 Task: Search one way flight ticket for 2 adults, 2 children, 2 infants in seat in first from Knoxville: Mcghee Tyson Airport to Jackson: Jackson Hole Airport on 5-2-2023. Choice of flights is Alaska. Number of bags: 2 carry on bags. Price is upto 81000. Outbound departure time preference is 0:00.
Action: Mouse moved to (291, 112)
Screenshot: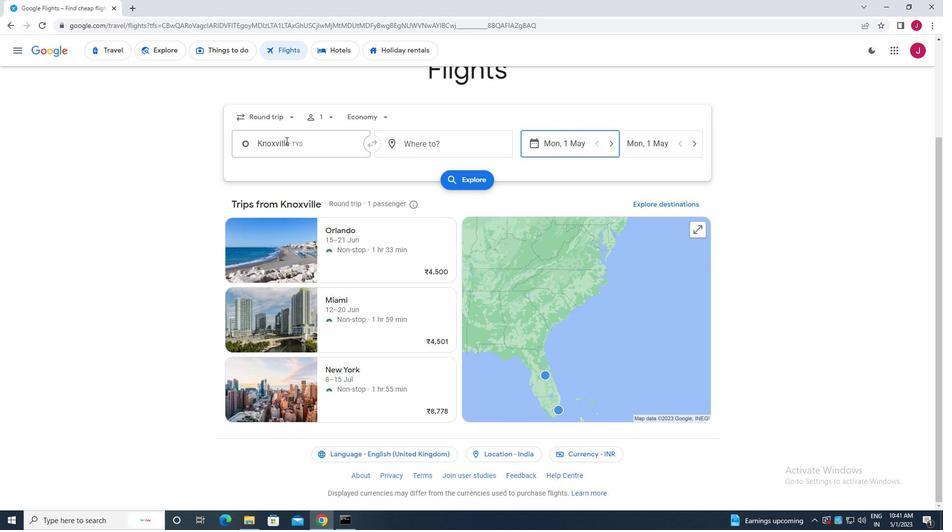 
Action: Mouse pressed left at (291, 112)
Screenshot: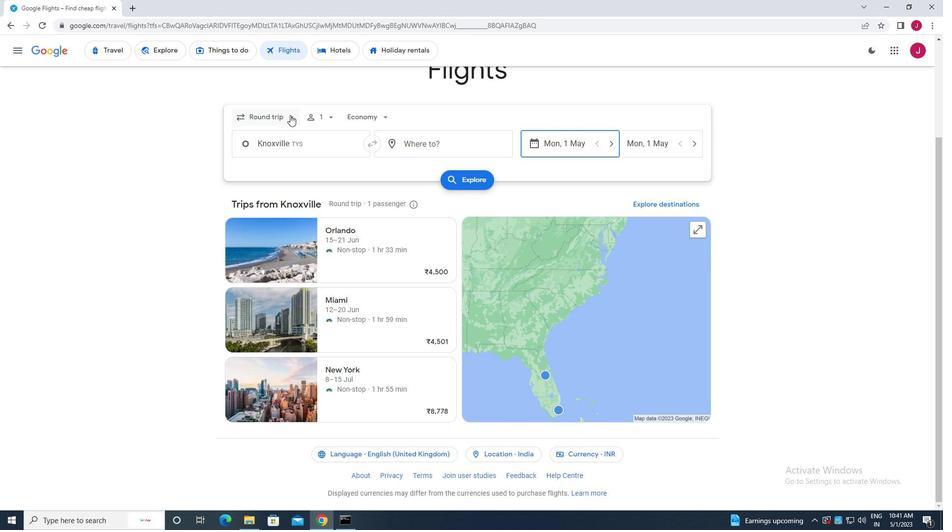
Action: Mouse moved to (293, 162)
Screenshot: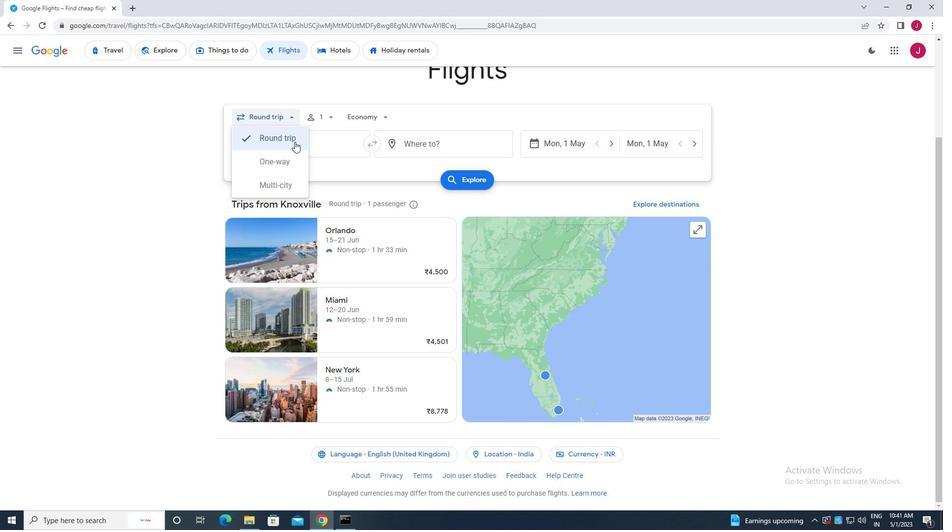 
Action: Mouse pressed left at (293, 162)
Screenshot: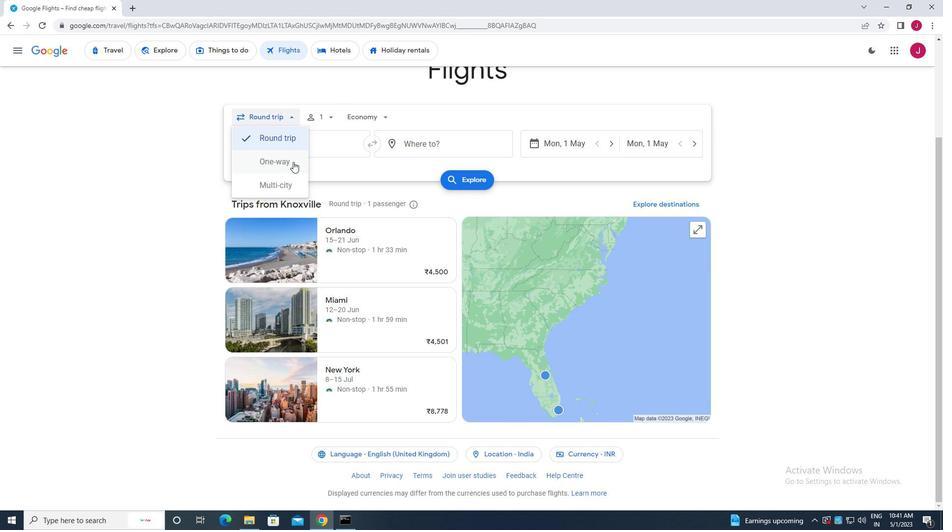 
Action: Mouse moved to (324, 117)
Screenshot: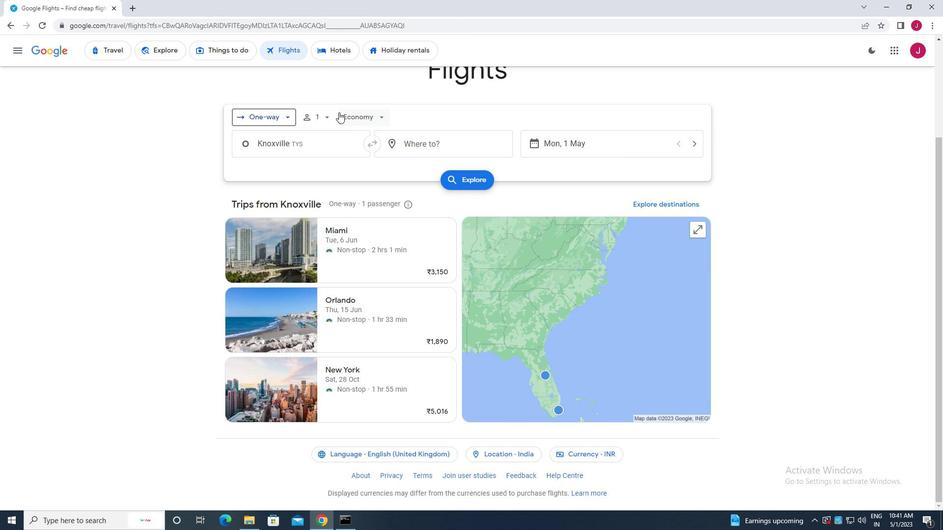 
Action: Mouse pressed left at (324, 117)
Screenshot: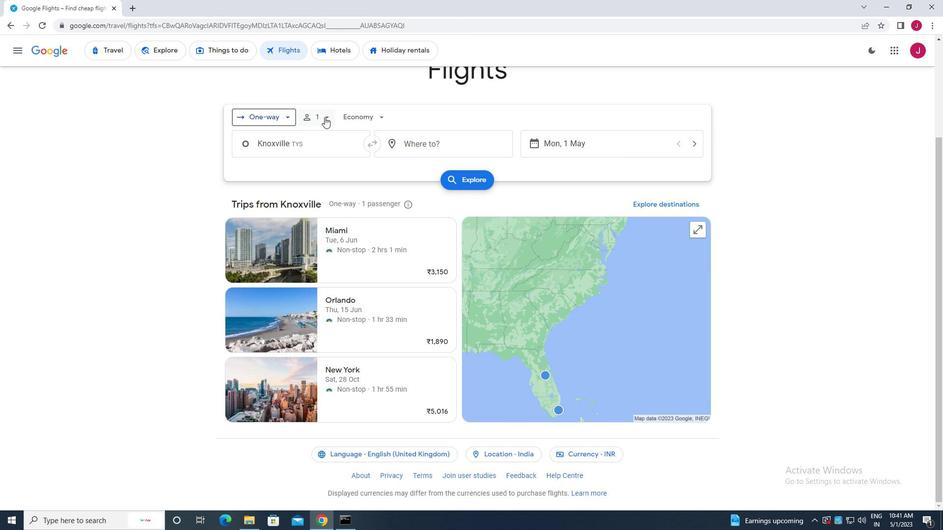 
Action: Mouse moved to (402, 144)
Screenshot: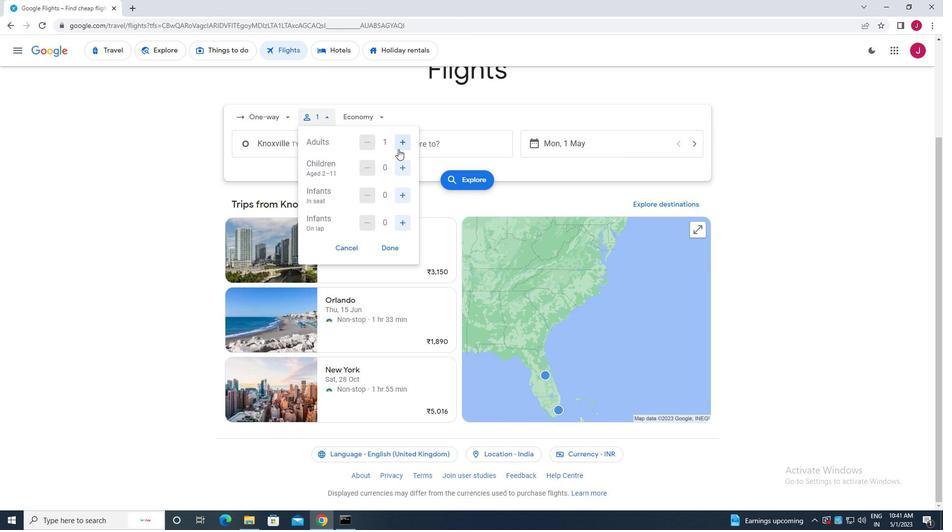 
Action: Mouse pressed left at (402, 144)
Screenshot: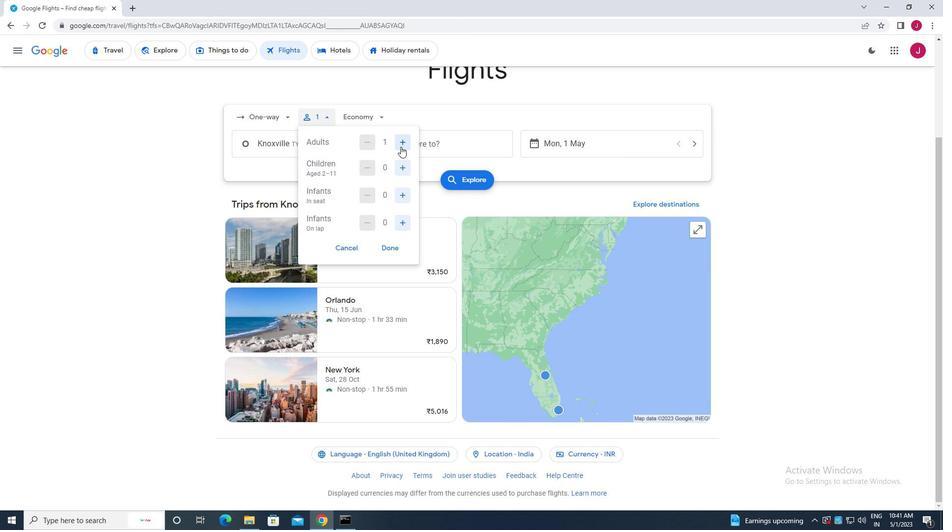 
Action: Mouse moved to (405, 170)
Screenshot: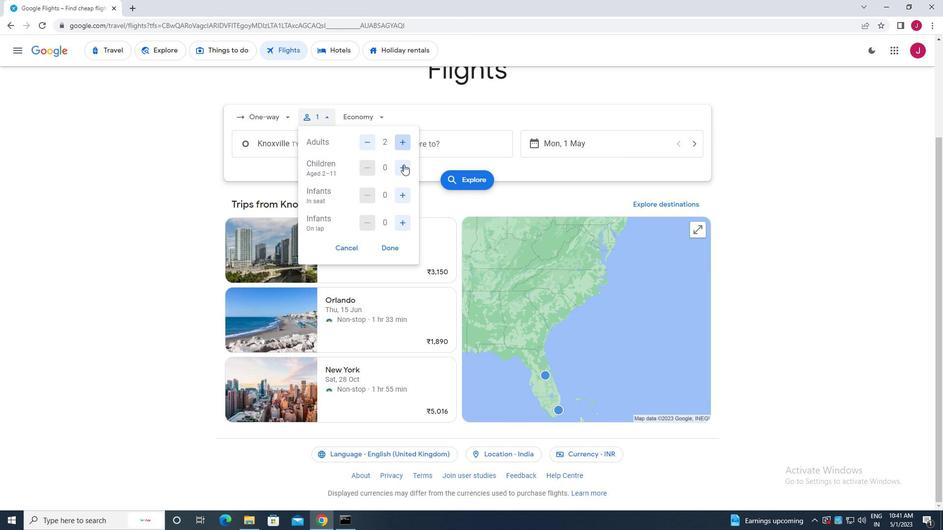 
Action: Mouse pressed left at (405, 170)
Screenshot: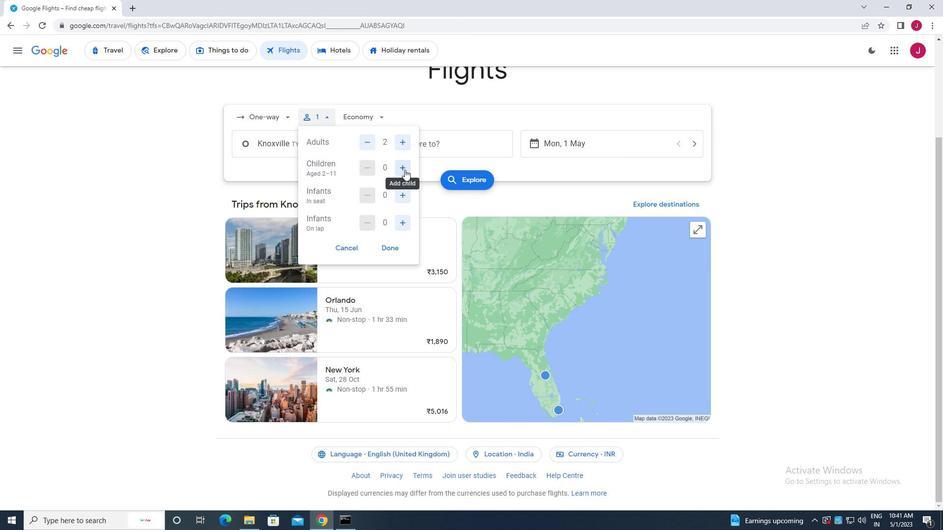 
Action: Mouse pressed left at (405, 170)
Screenshot: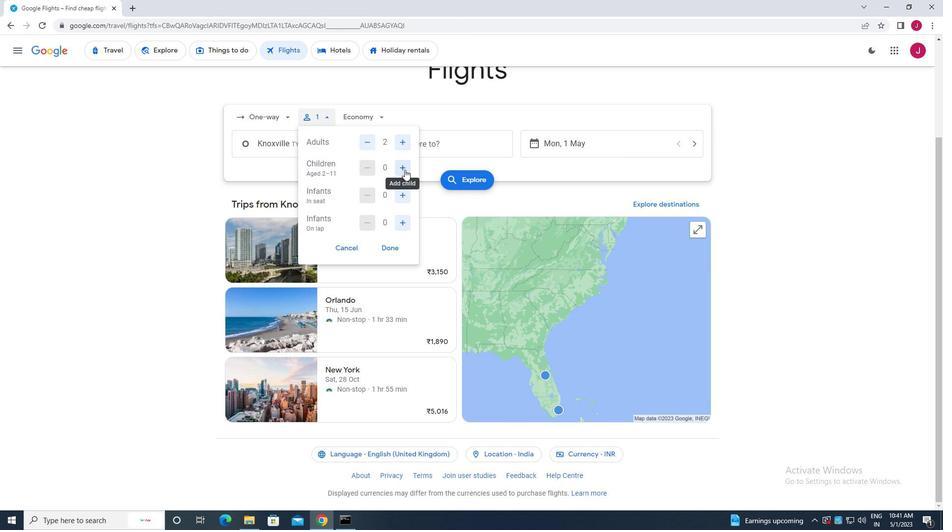 
Action: Mouse moved to (408, 197)
Screenshot: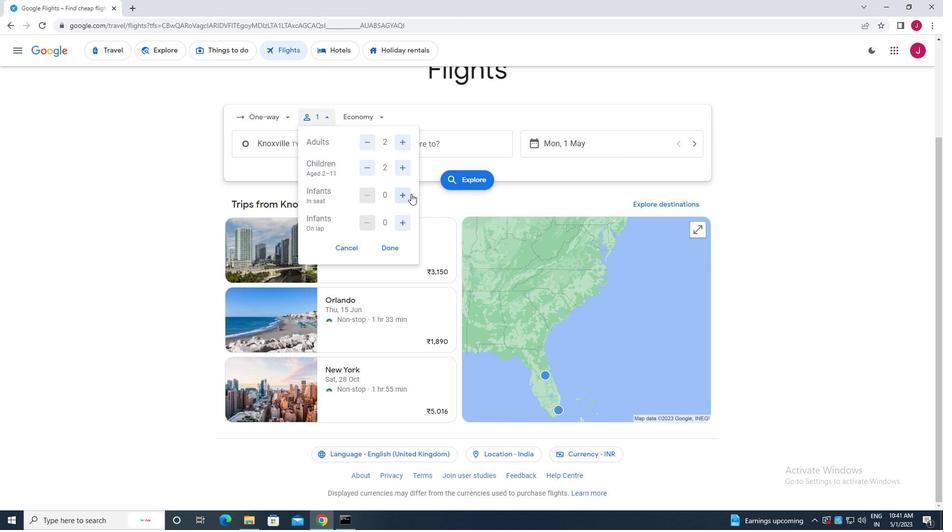 
Action: Mouse pressed left at (408, 197)
Screenshot: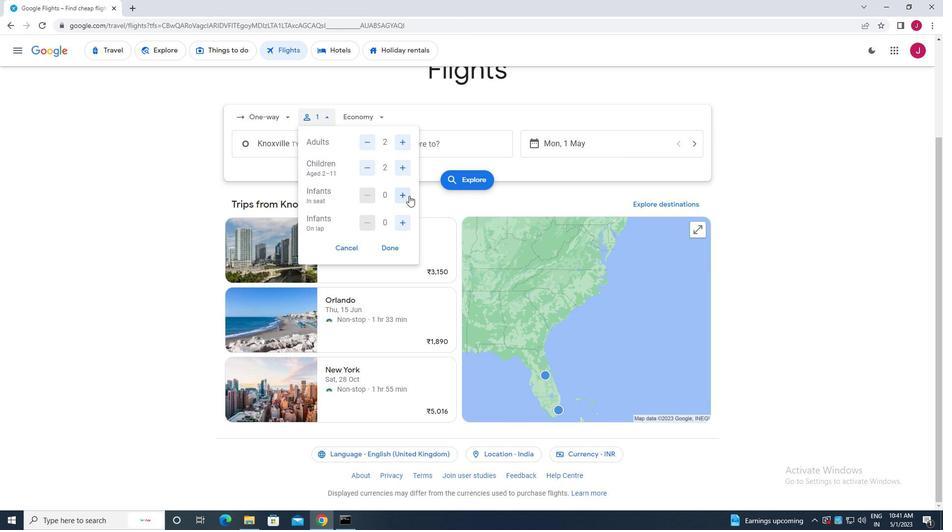 
Action: Mouse pressed left at (408, 197)
Screenshot: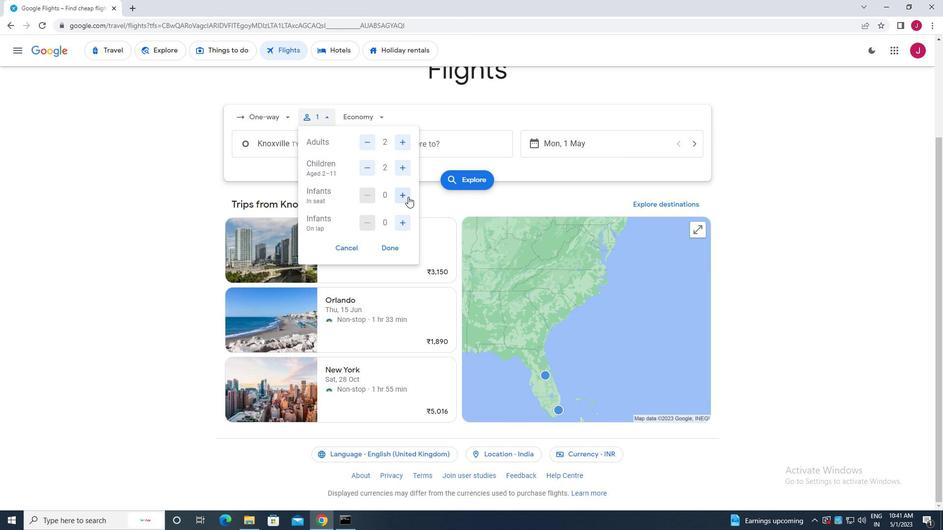 
Action: Mouse moved to (394, 247)
Screenshot: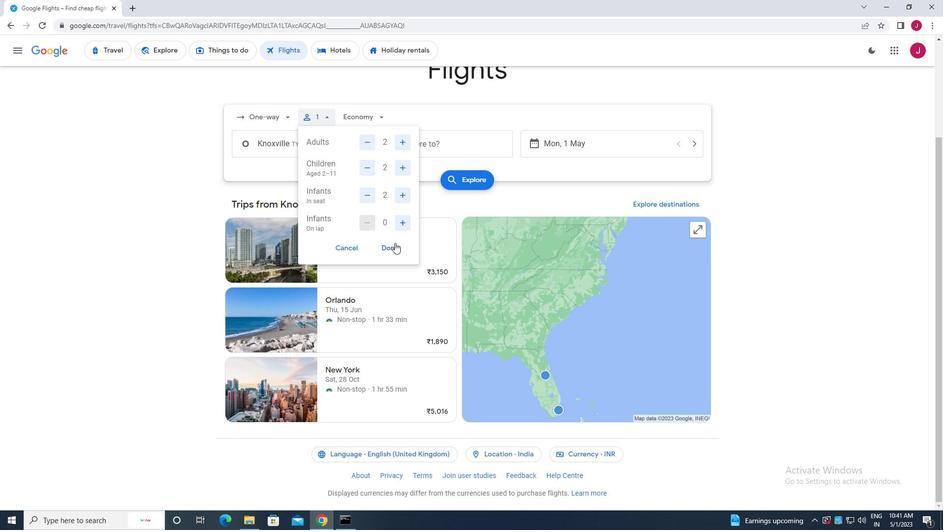 
Action: Mouse pressed left at (394, 247)
Screenshot: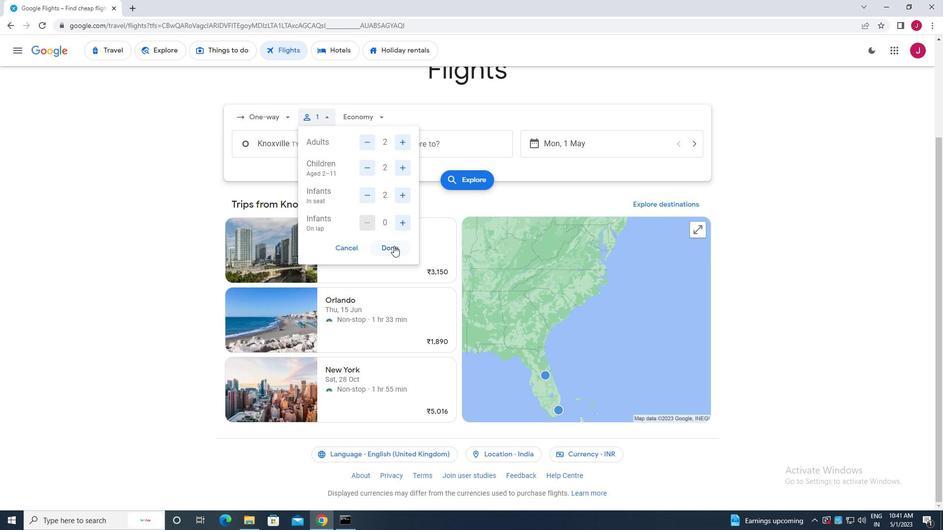 
Action: Mouse moved to (375, 117)
Screenshot: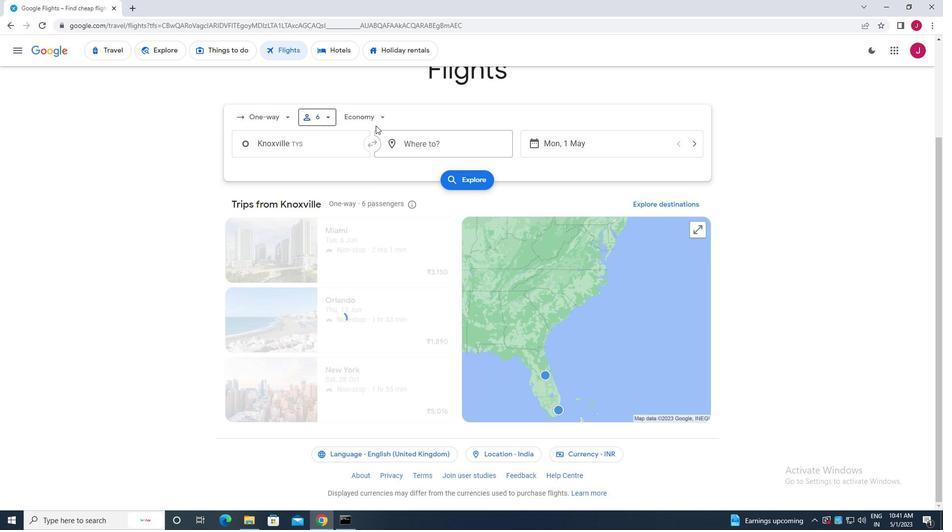 
Action: Mouse pressed left at (375, 117)
Screenshot: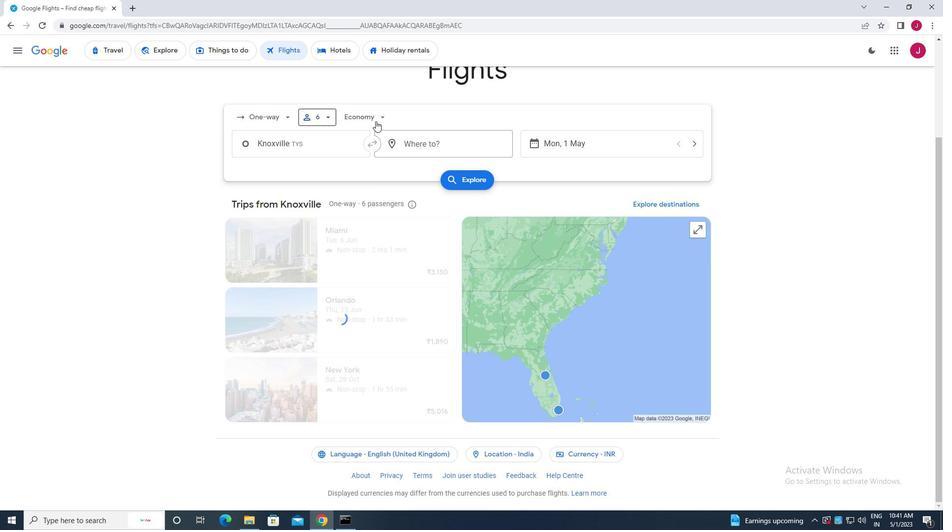 
Action: Mouse moved to (368, 207)
Screenshot: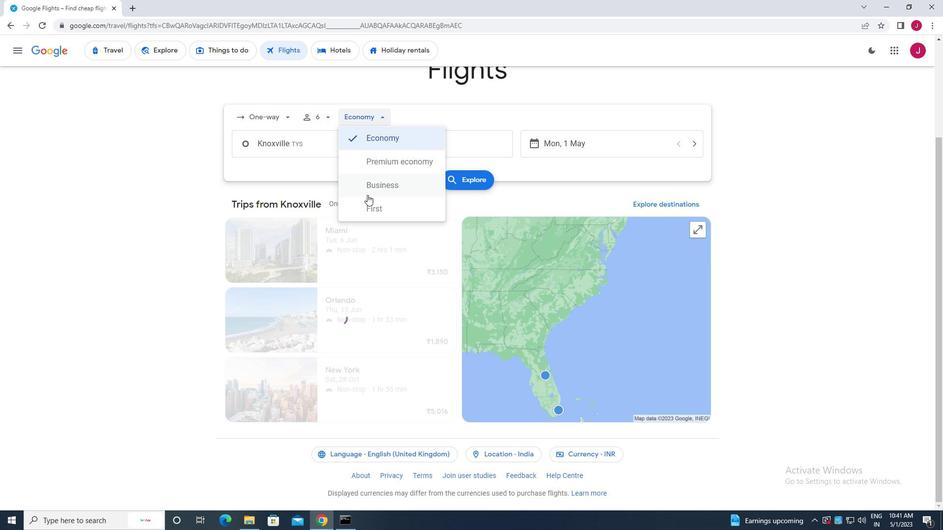 
Action: Mouse pressed left at (368, 207)
Screenshot: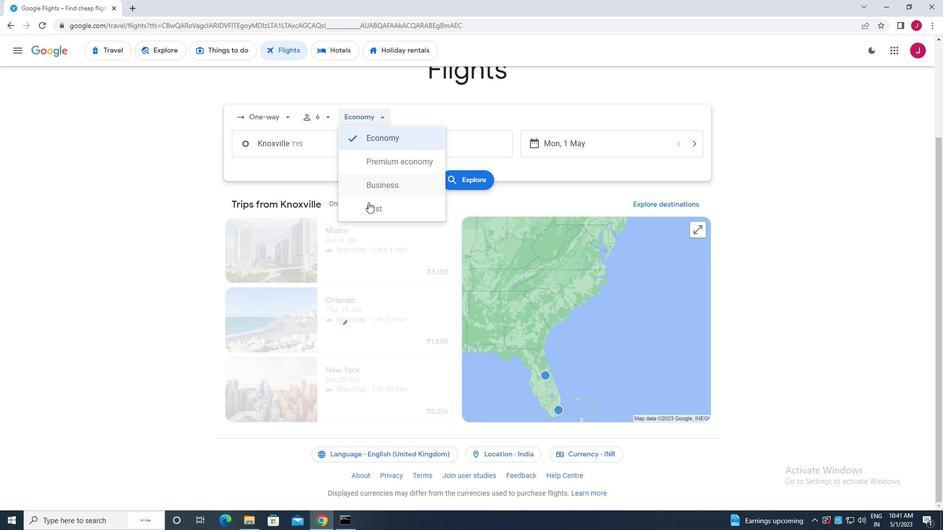 
Action: Mouse moved to (325, 141)
Screenshot: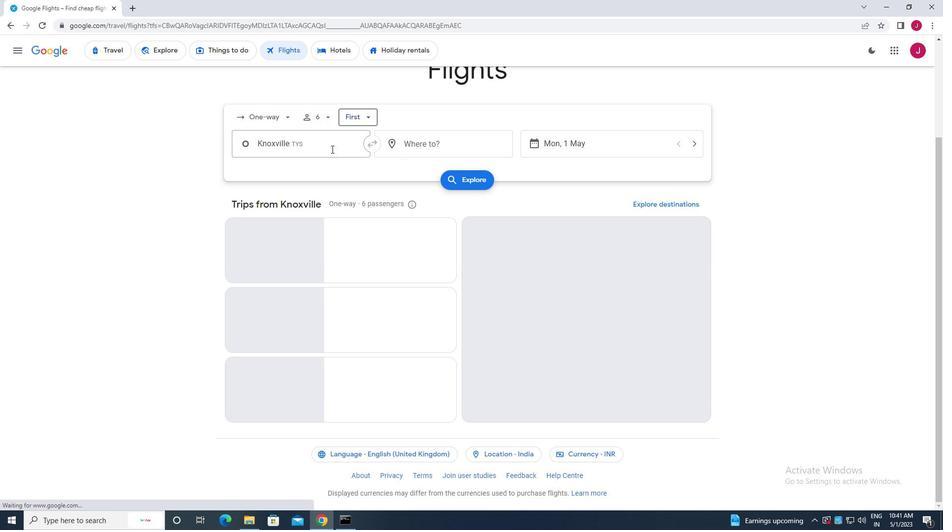 
Action: Mouse pressed left at (325, 141)
Screenshot: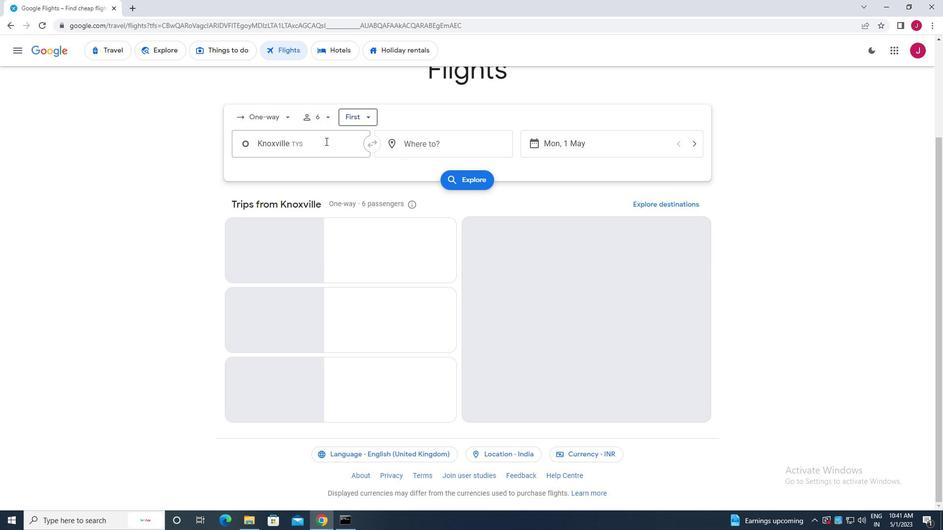 
Action: Key pressed knoxville
Screenshot: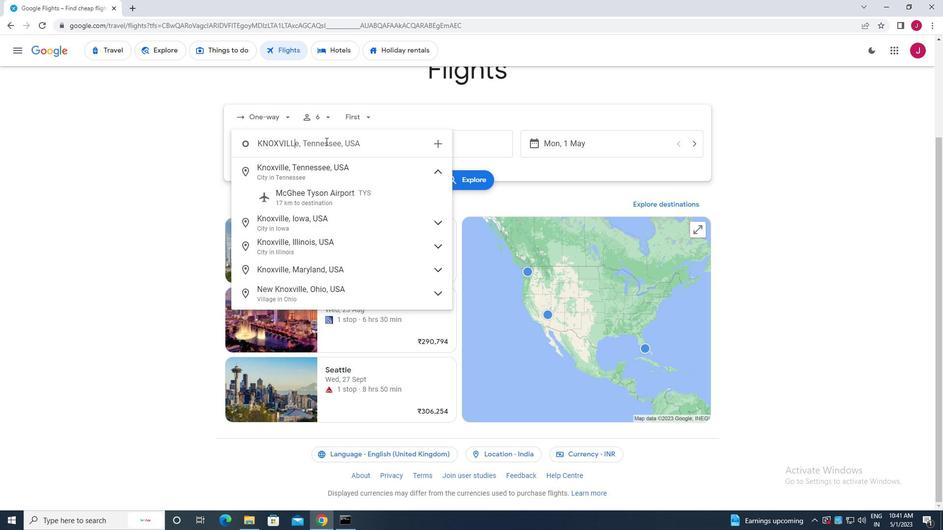 
Action: Mouse moved to (322, 190)
Screenshot: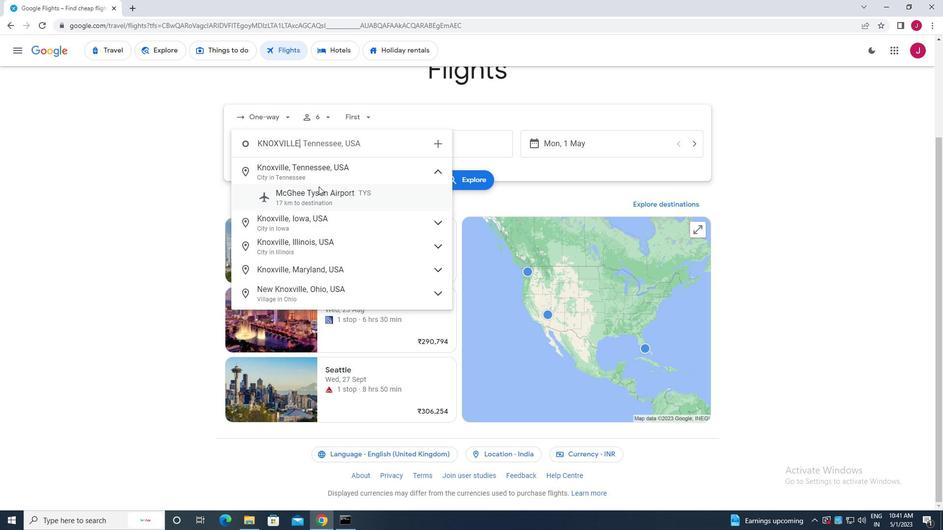 
Action: Mouse pressed left at (322, 190)
Screenshot: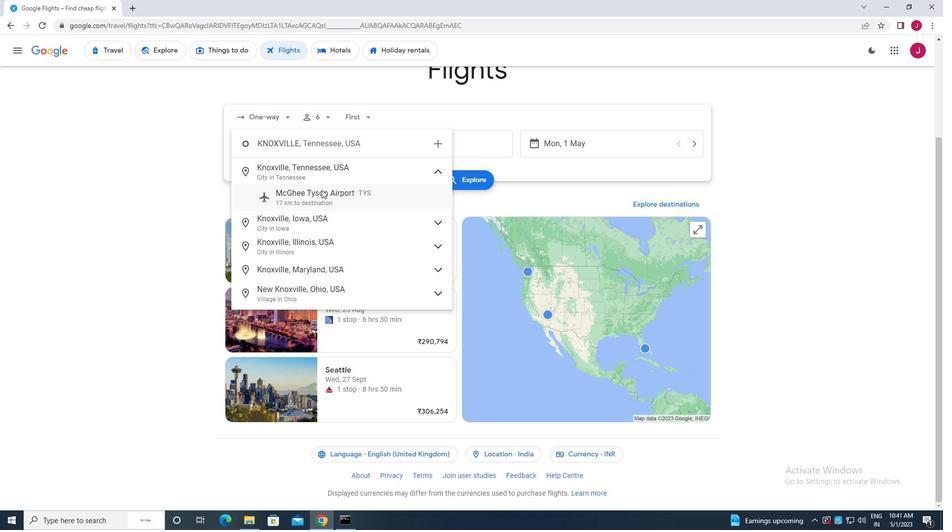 
Action: Mouse moved to (461, 140)
Screenshot: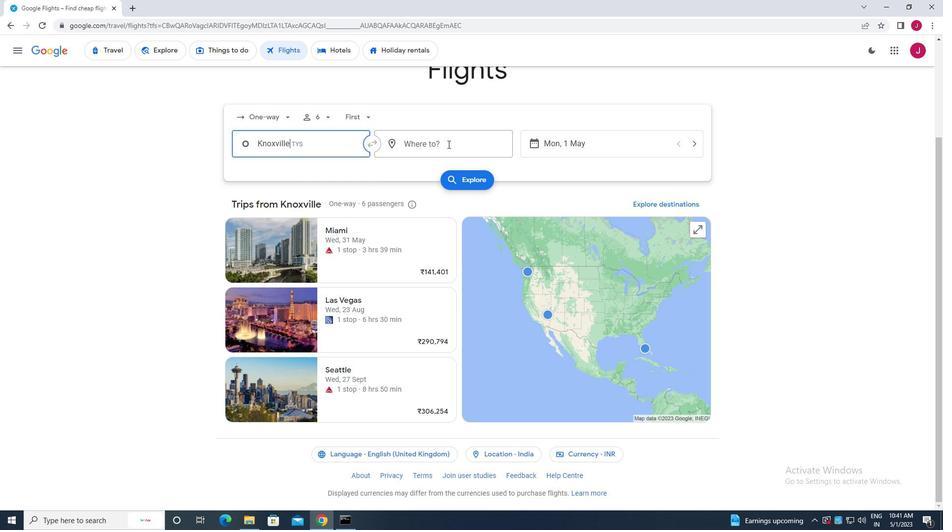 
Action: Mouse pressed left at (461, 140)
Screenshot: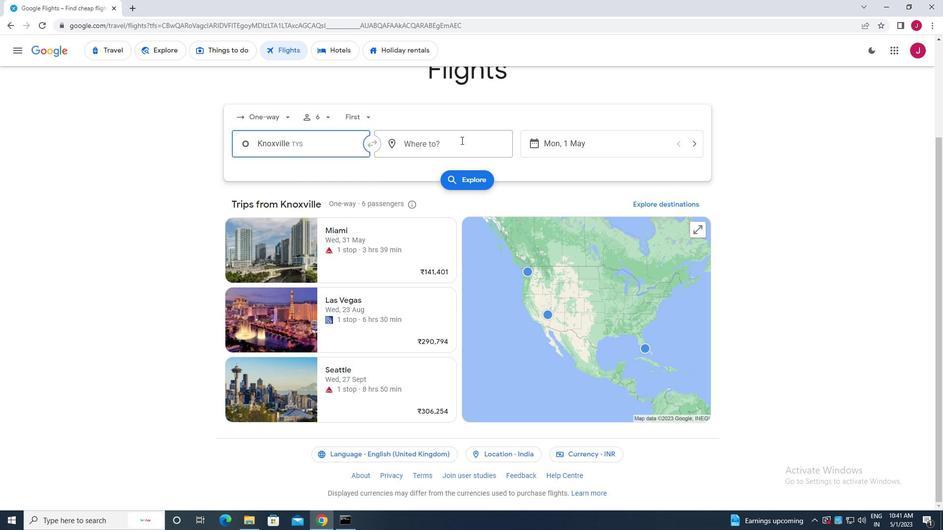 
Action: Mouse moved to (461, 140)
Screenshot: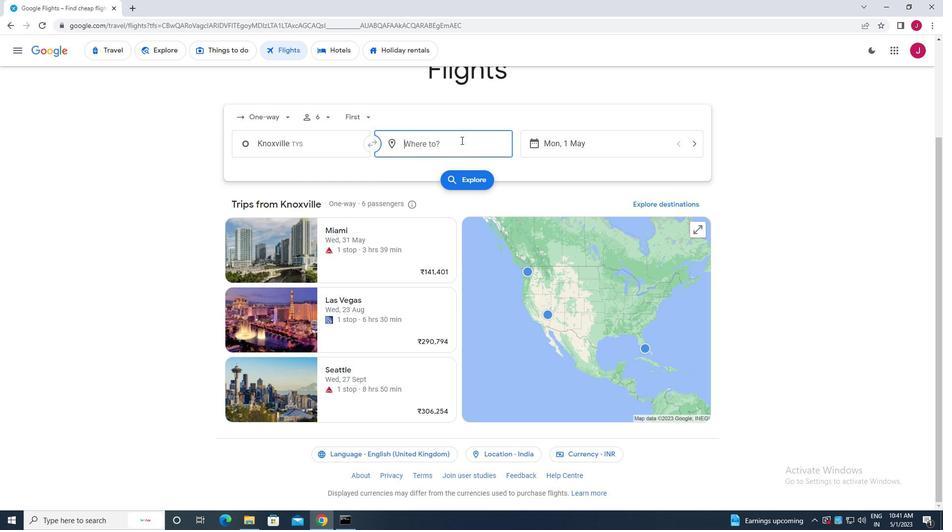 
Action: Key pressed jackson<Key.space>h
Screenshot: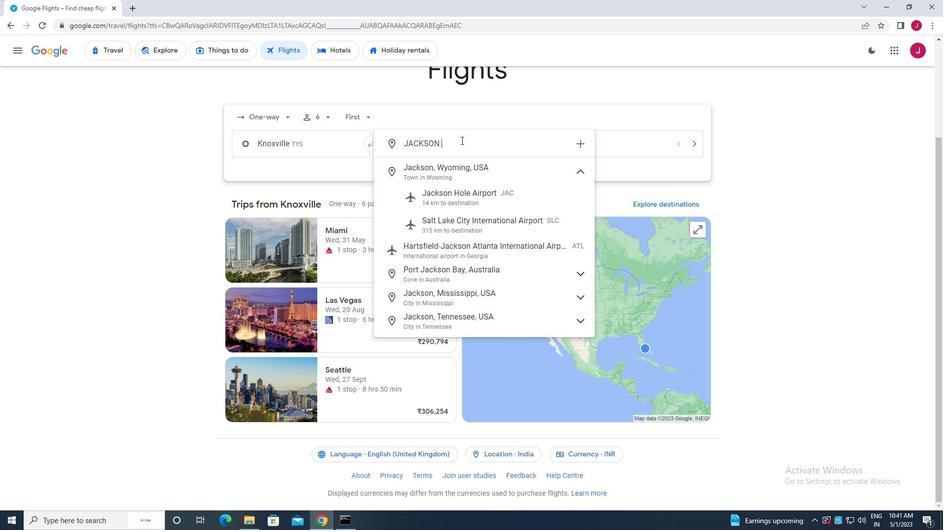 
Action: Mouse moved to (463, 203)
Screenshot: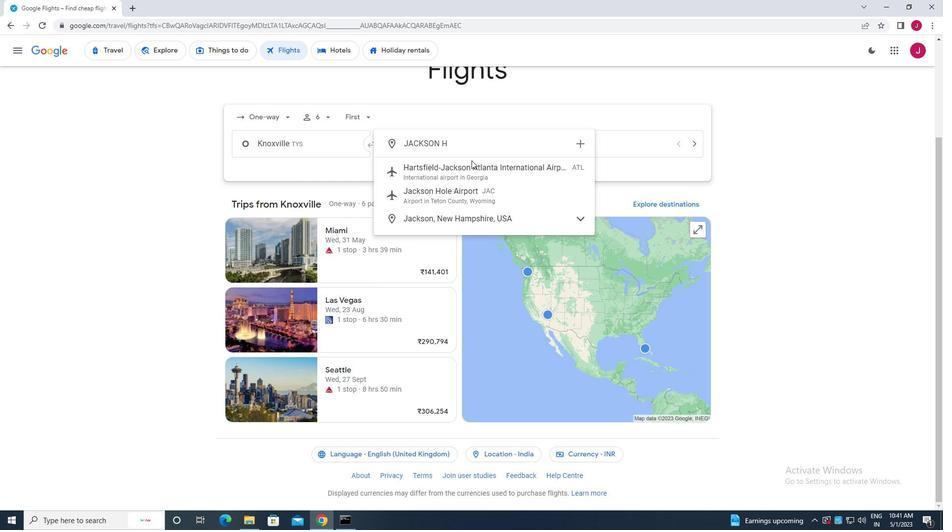 
Action: Mouse pressed left at (463, 203)
Screenshot: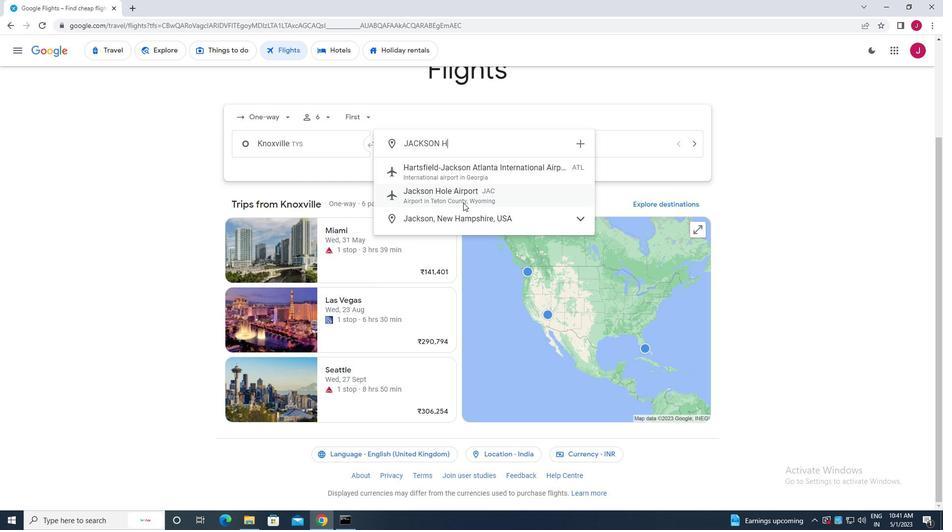 
Action: Mouse moved to (589, 147)
Screenshot: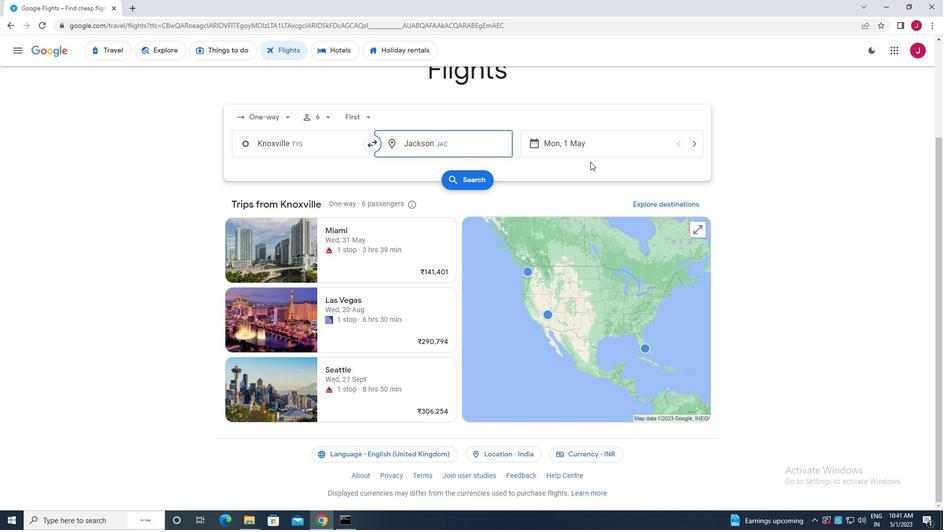 
Action: Mouse pressed left at (589, 147)
Screenshot: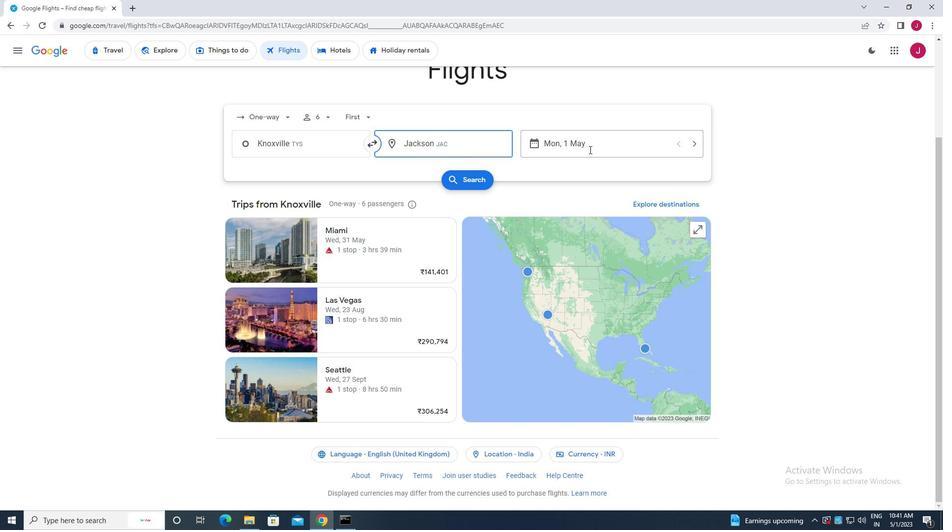 
Action: Mouse moved to (406, 221)
Screenshot: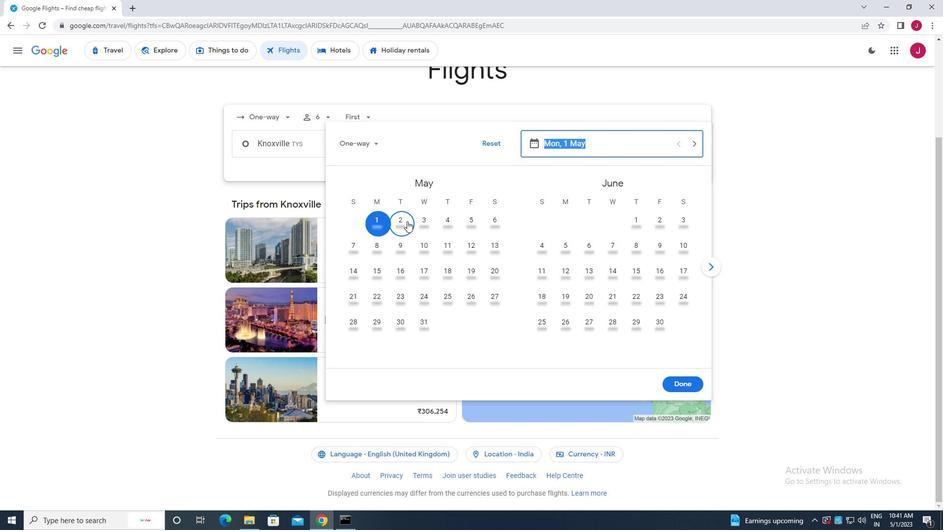 
Action: Mouse pressed left at (406, 221)
Screenshot: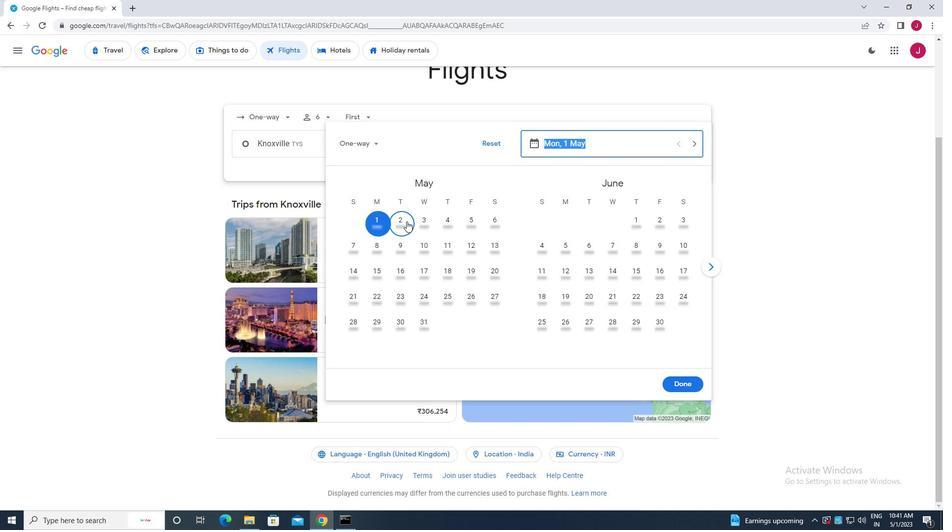 
Action: Mouse moved to (690, 383)
Screenshot: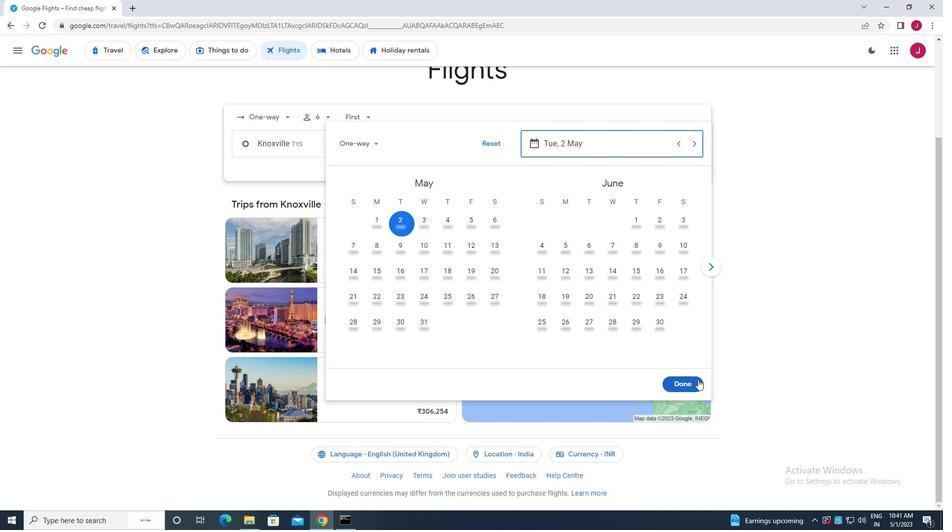 
Action: Mouse pressed left at (690, 383)
Screenshot: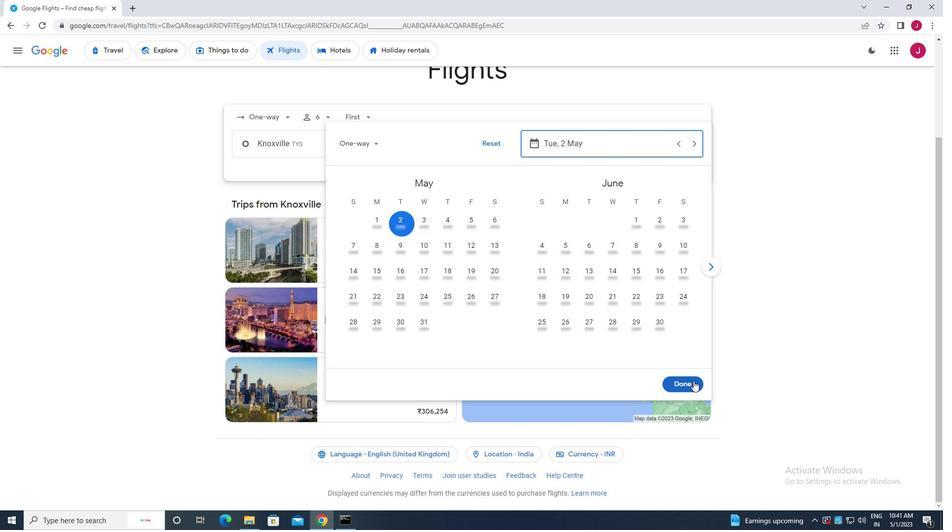 
Action: Mouse moved to (469, 179)
Screenshot: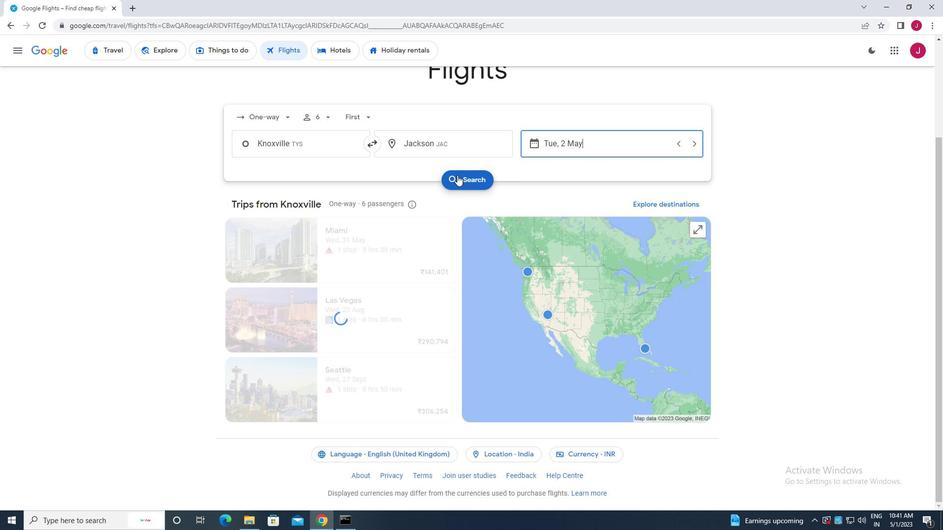 
Action: Mouse pressed left at (469, 179)
Screenshot: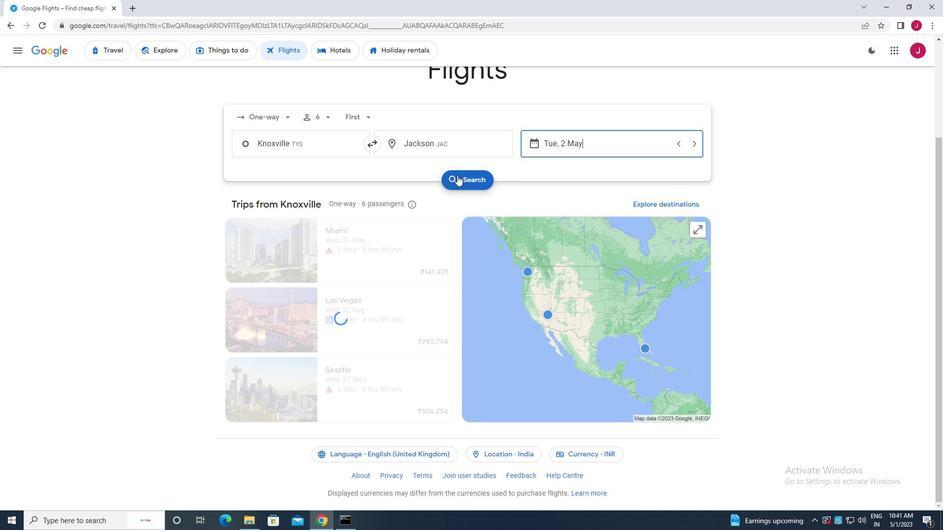 
Action: Mouse moved to (247, 140)
Screenshot: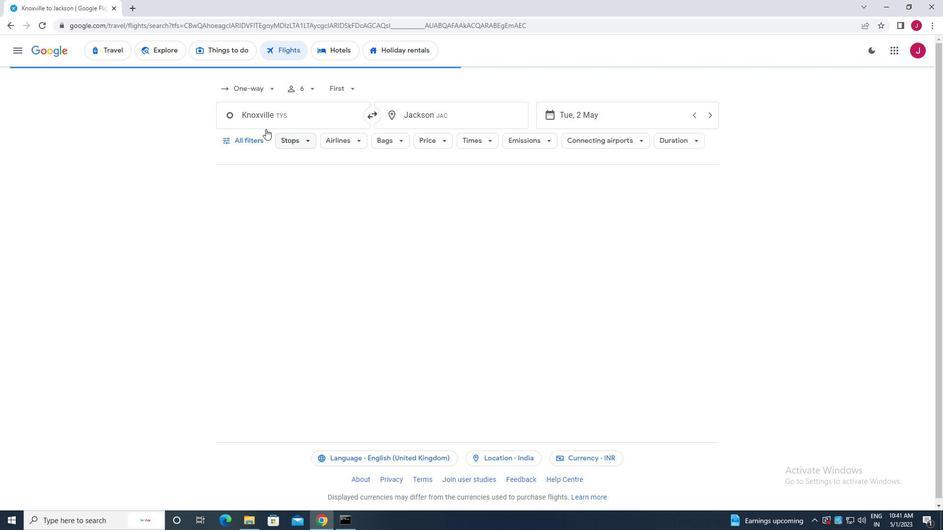 
Action: Mouse pressed left at (247, 140)
Screenshot: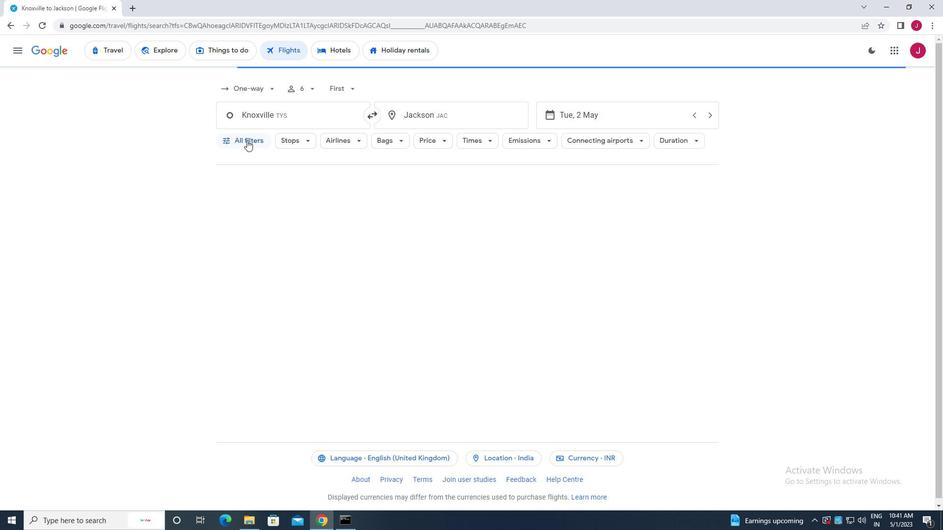 
Action: Mouse moved to (294, 186)
Screenshot: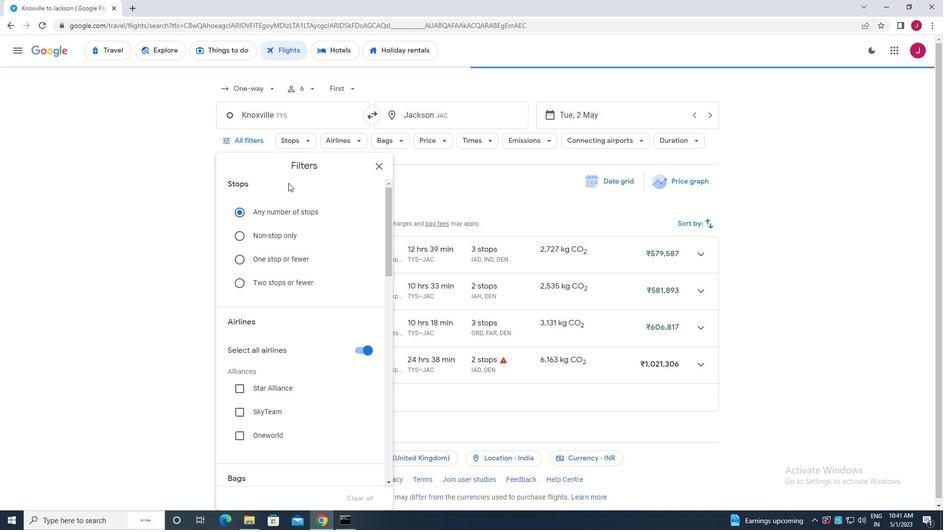 
Action: Mouse scrolled (294, 186) with delta (0, 0)
Screenshot: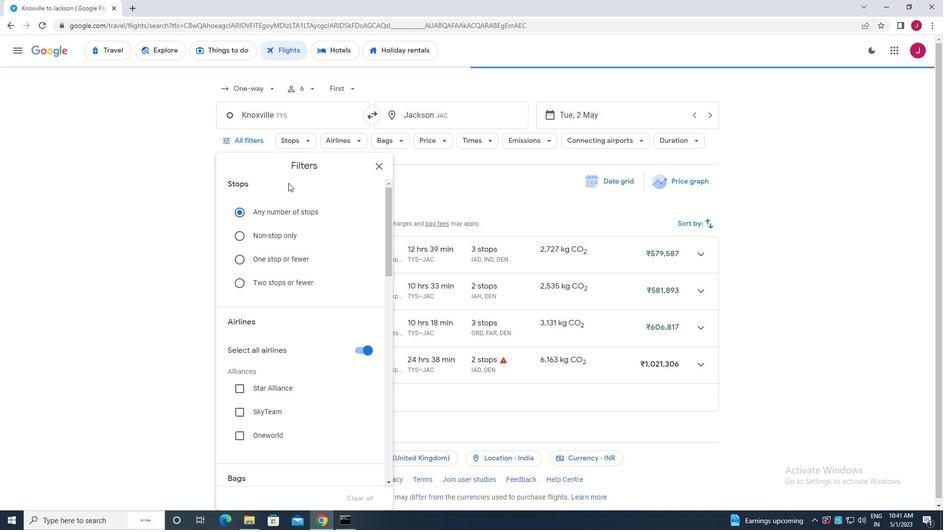 
Action: Mouse moved to (294, 187)
Screenshot: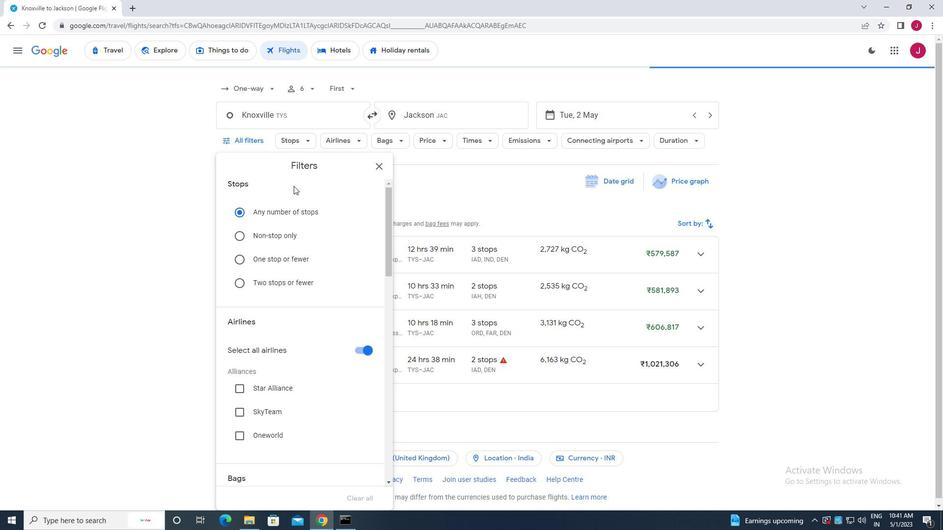 
Action: Mouse scrolled (294, 186) with delta (0, 0)
Screenshot: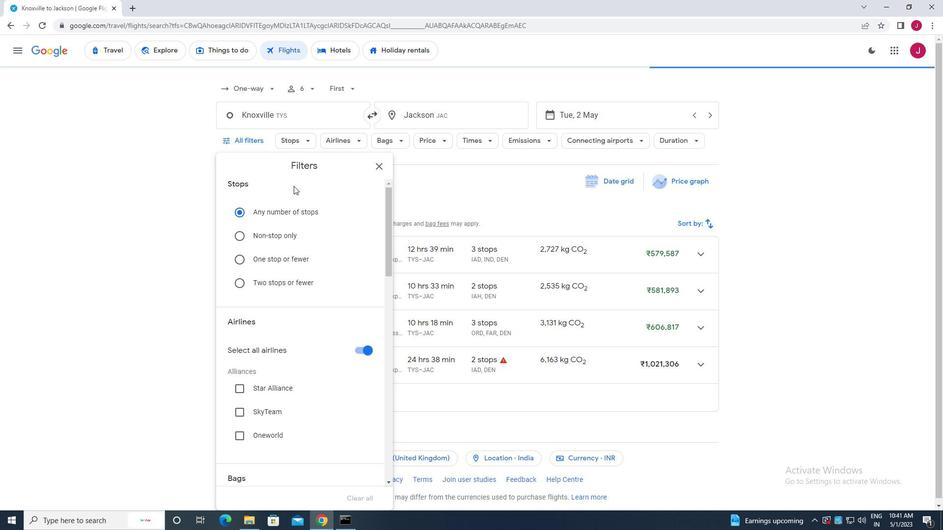 
Action: Mouse moved to (296, 188)
Screenshot: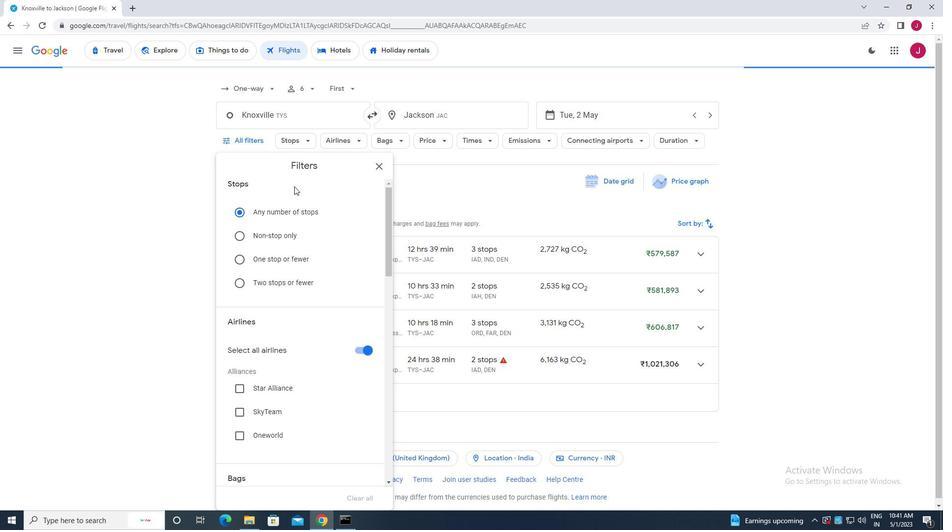 
Action: Mouse scrolled (296, 187) with delta (0, 0)
Screenshot: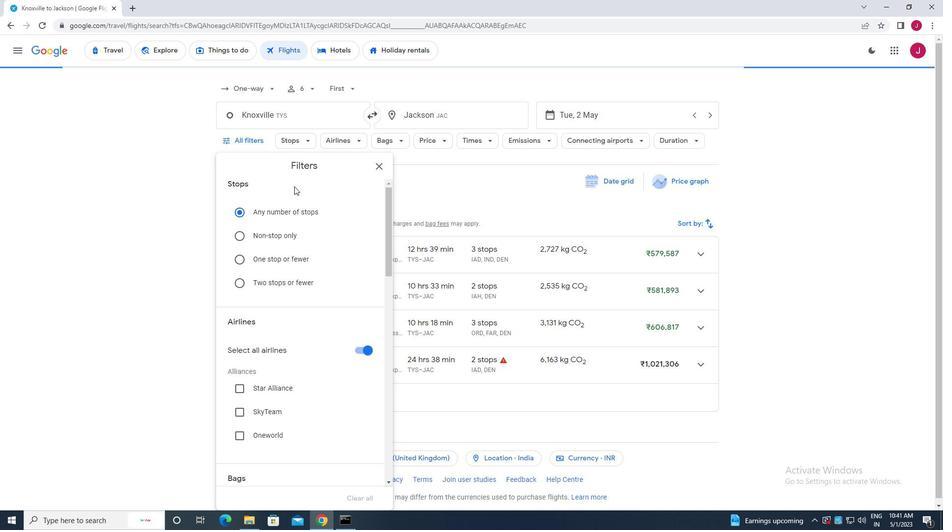 
Action: Mouse moved to (356, 203)
Screenshot: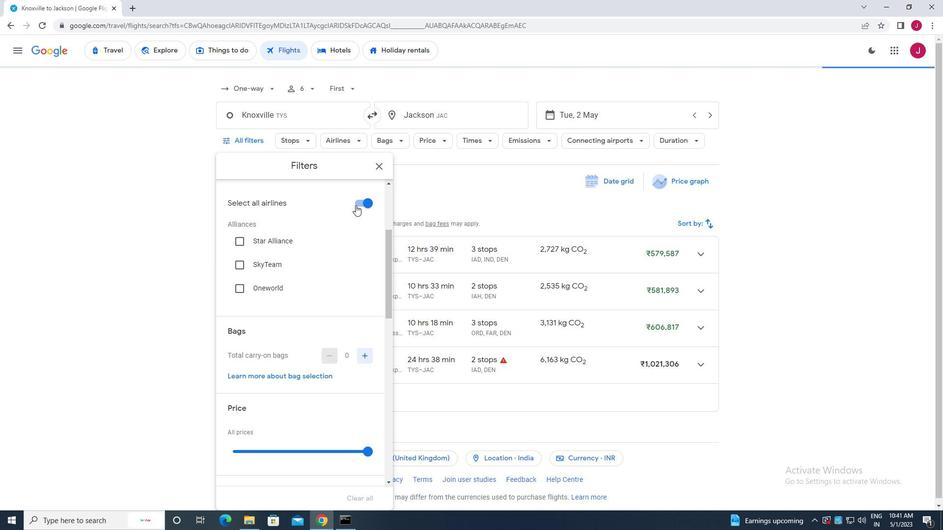 
Action: Mouse pressed left at (356, 203)
Screenshot: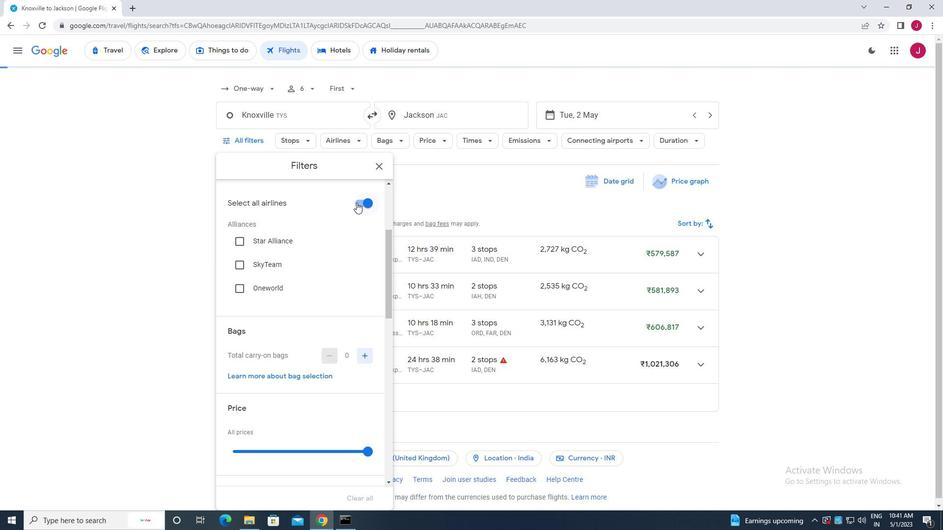 
Action: Mouse moved to (284, 253)
Screenshot: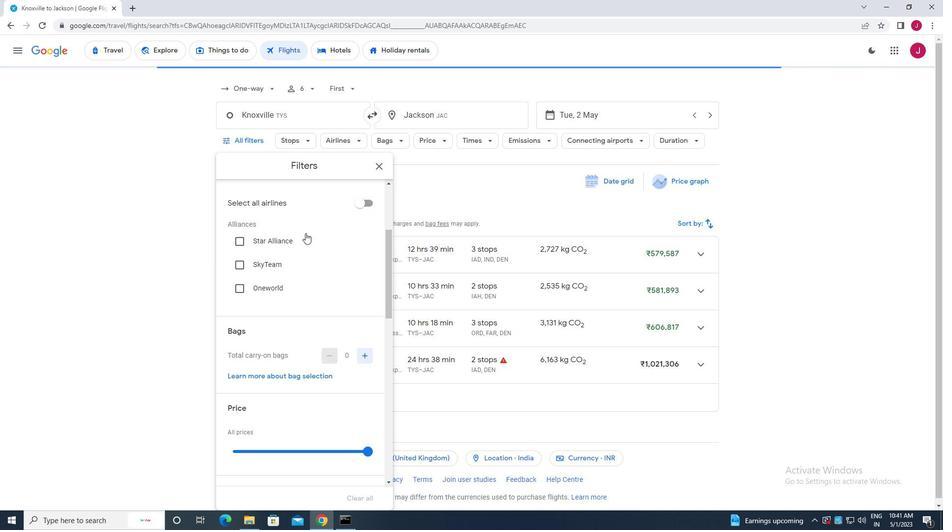 
Action: Mouse scrolled (284, 253) with delta (0, 0)
Screenshot: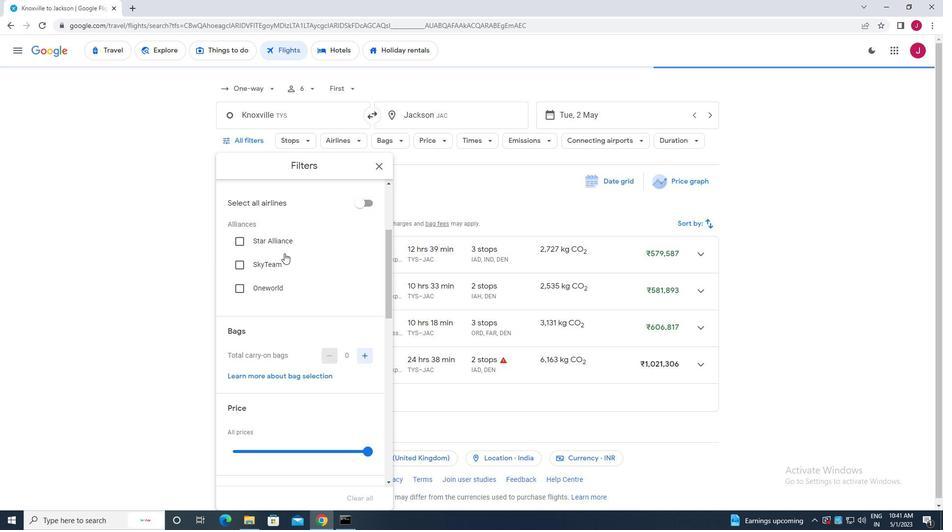 
Action: Mouse scrolled (284, 253) with delta (0, 0)
Screenshot: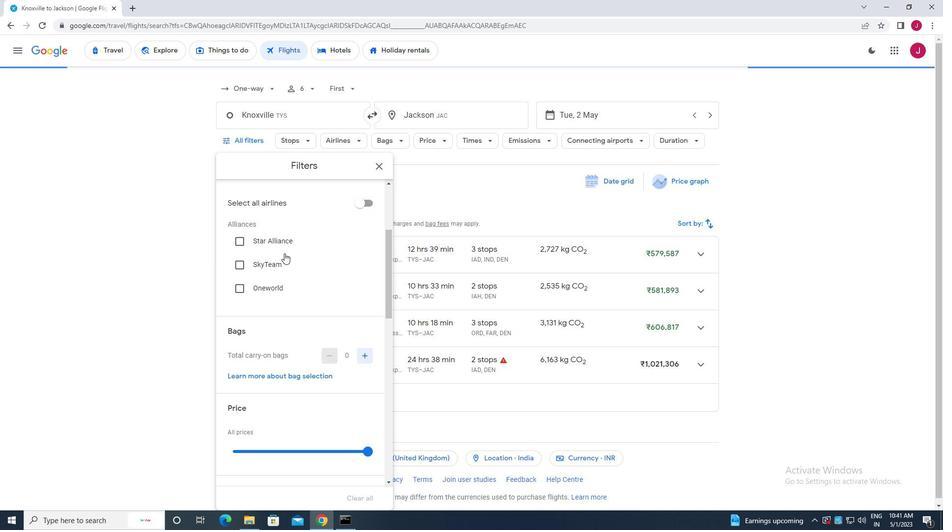
Action: Mouse scrolled (284, 253) with delta (0, 0)
Screenshot: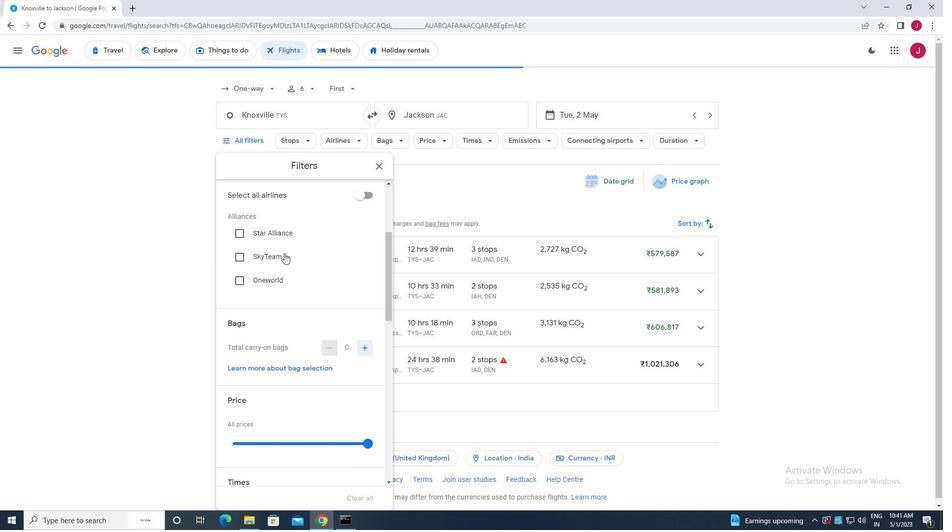 
Action: Mouse scrolled (284, 254) with delta (0, 0)
Screenshot: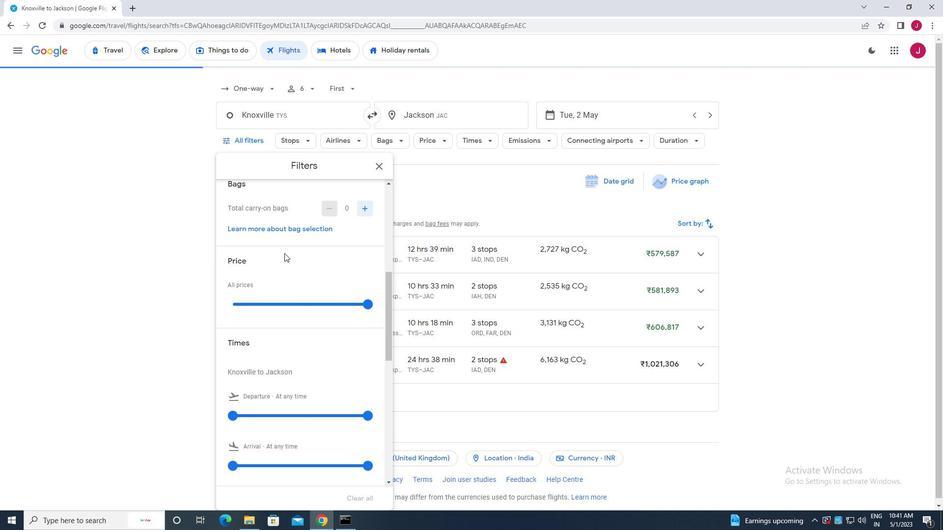 
Action: Mouse moved to (362, 259)
Screenshot: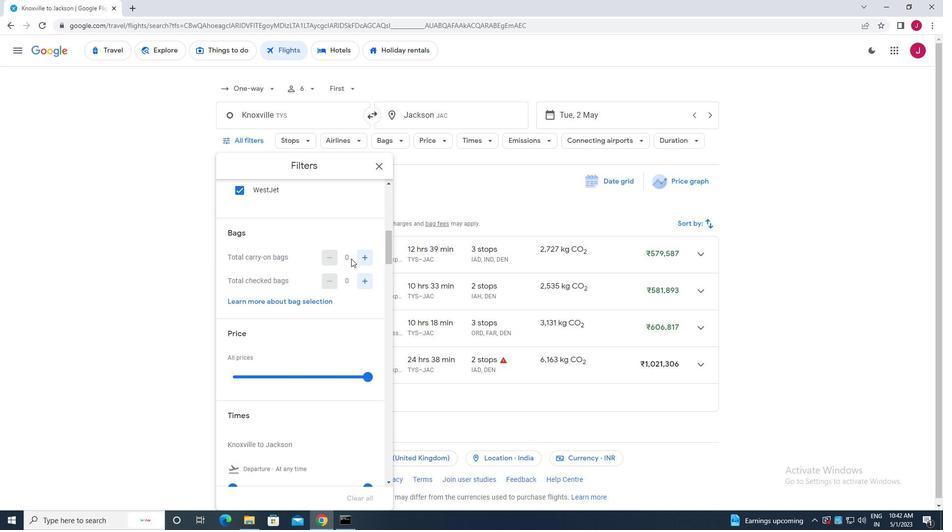 
Action: Mouse pressed left at (362, 259)
Screenshot: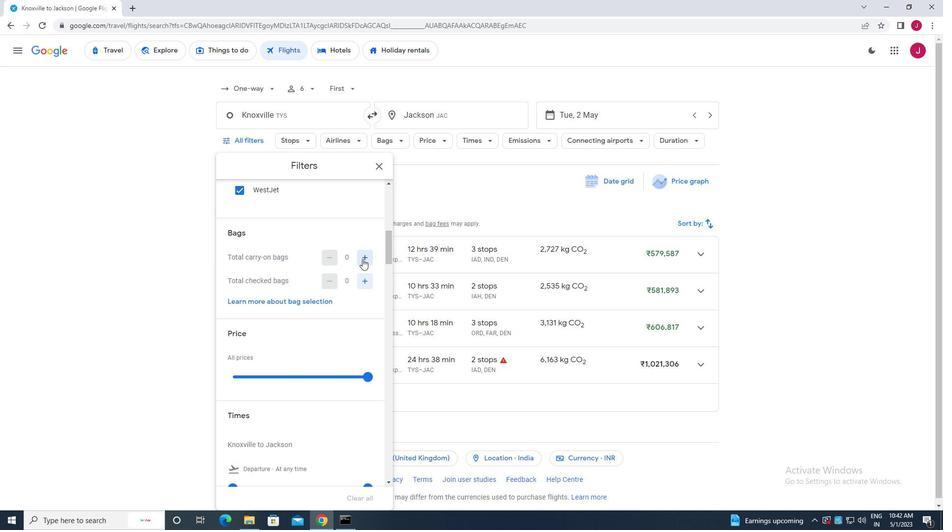 
Action: Mouse pressed left at (362, 259)
Screenshot: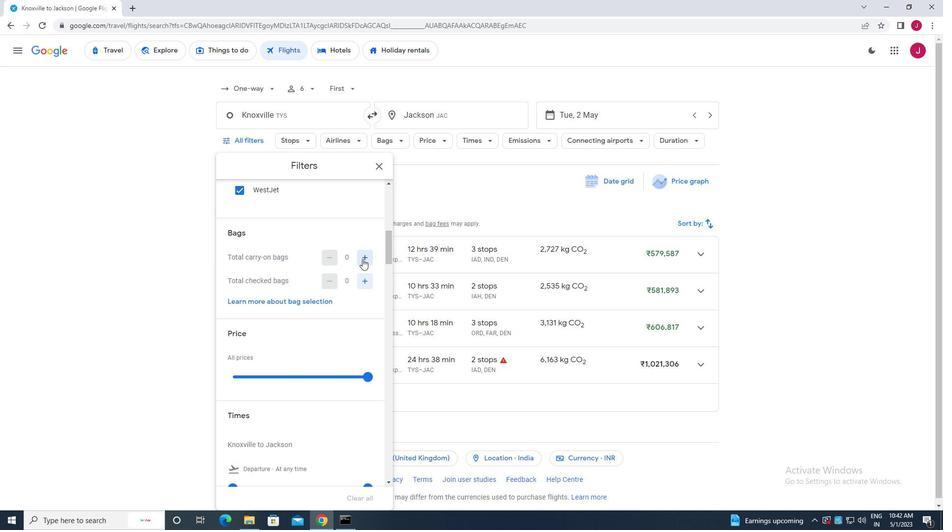 
Action: Mouse moved to (364, 259)
Screenshot: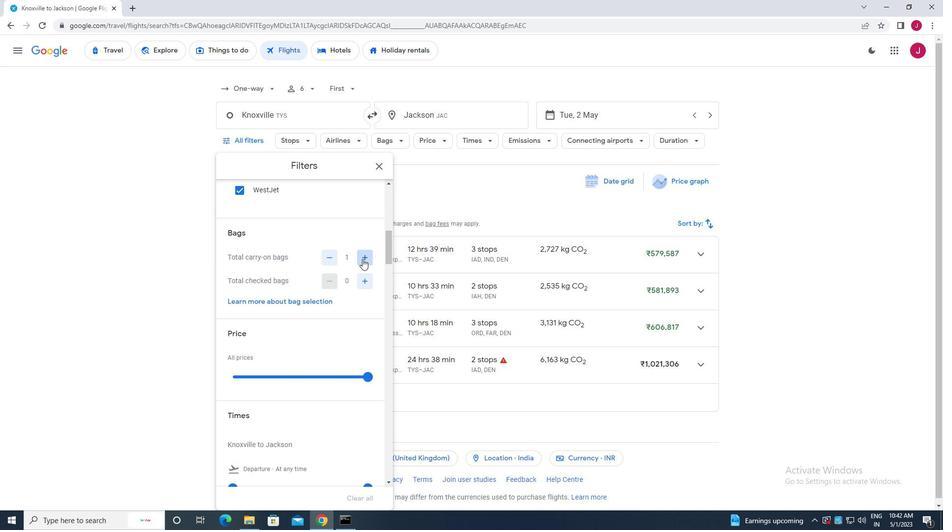 
Action: Mouse scrolled (364, 259) with delta (0, 0)
Screenshot: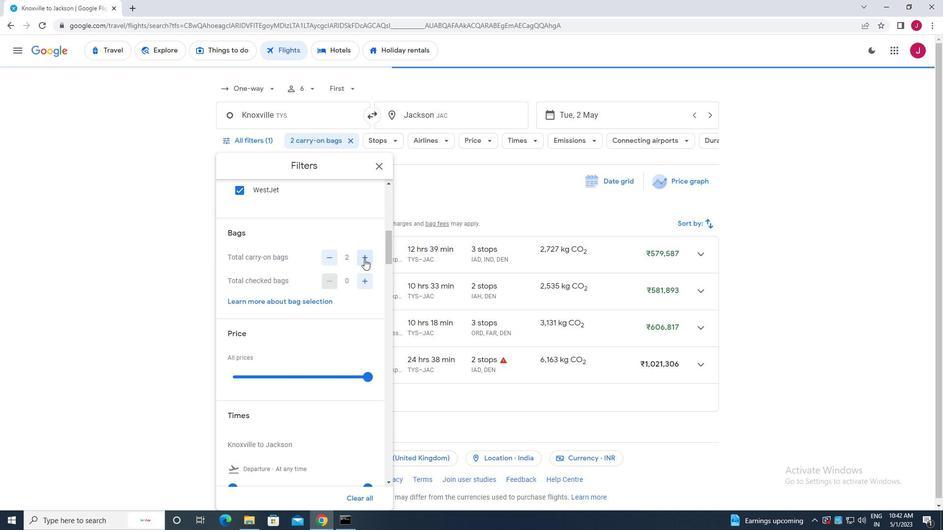 
Action: Mouse scrolled (364, 259) with delta (0, 0)
Screenshot: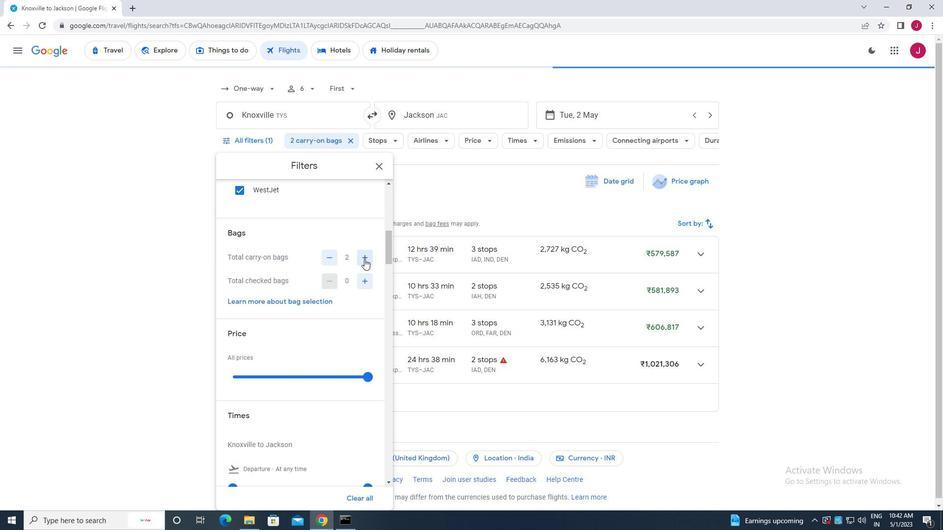 
Action: Mouse moved to (368, 278)
Screenshot: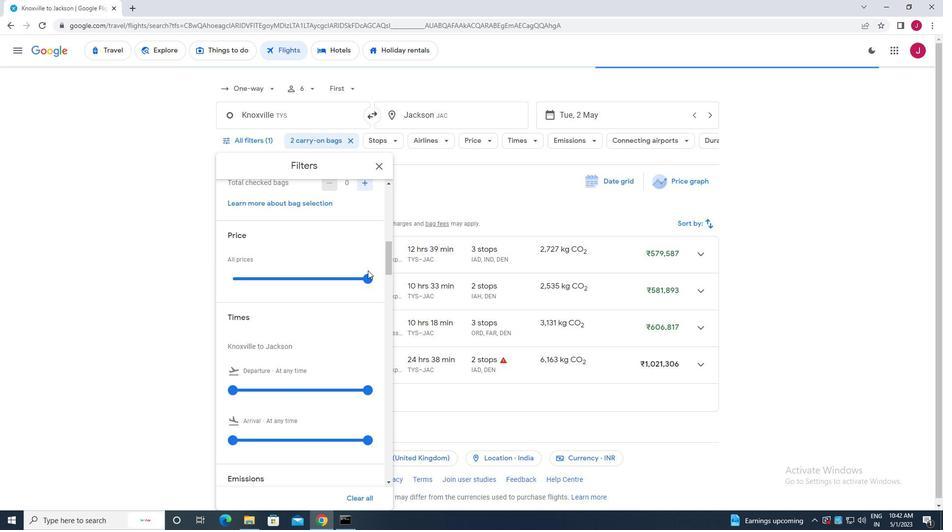 
Action: Mouse pressed left at (368, 278)
Screenshot: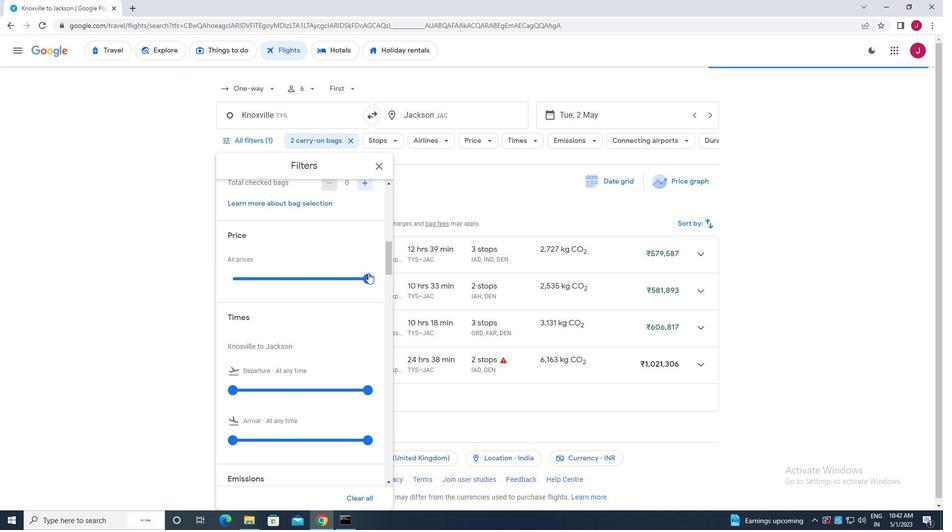 
Action: Mouse moved to (266, 269)
Screenshot: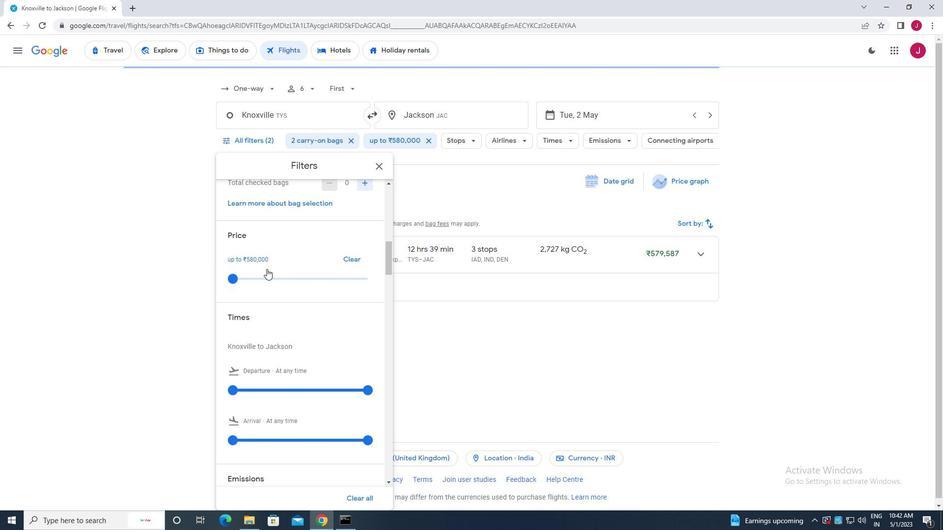 
Action: Mouse scrolled (266, 268) with delta (0, 0)
Screenshot: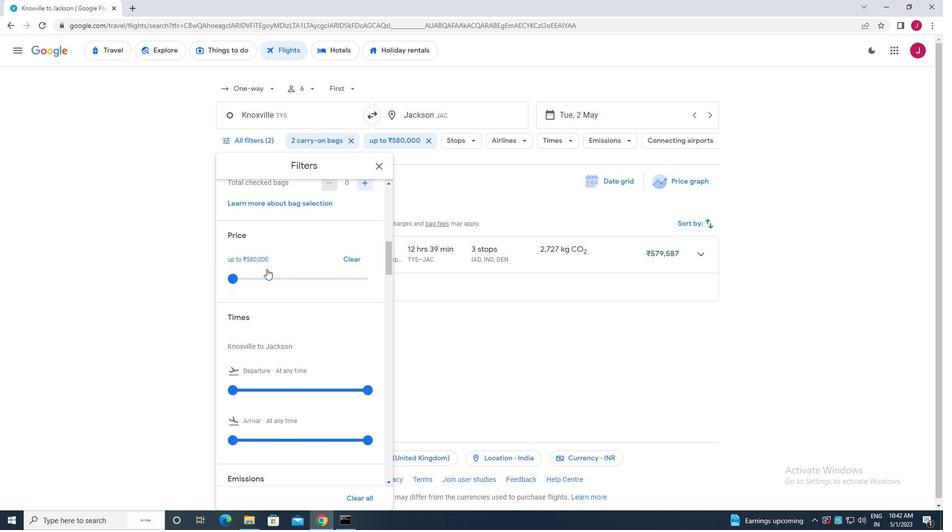 
Action: Mouse scrolled (266, 268) with delta (0, 0)
Screenshot: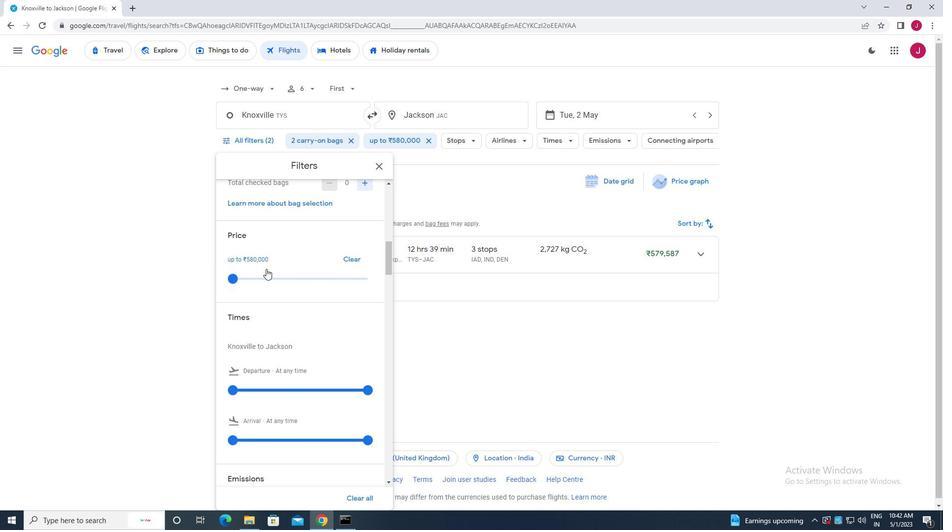 
Action: Mouse scrolled (266, 268) with delta (0, 0)
Screenshot: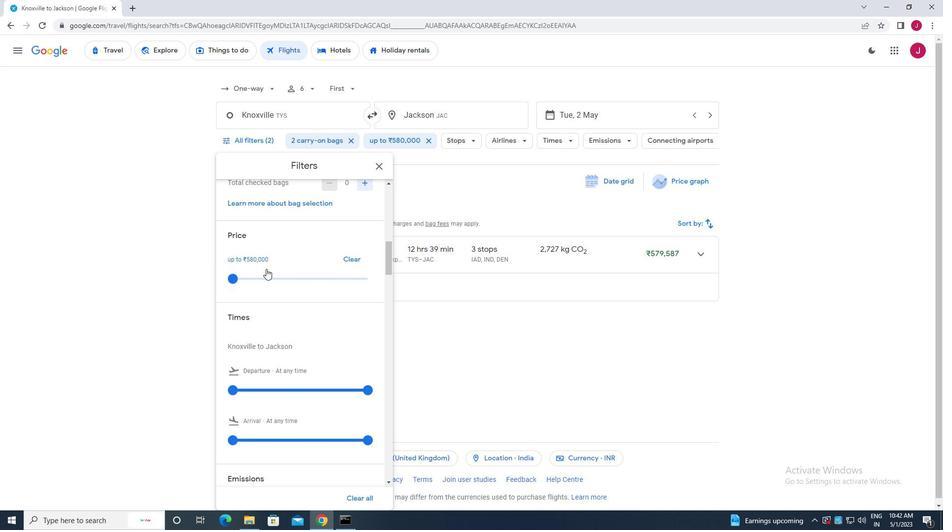 
Action: Mouse moved to (368, 242)
Screenshot: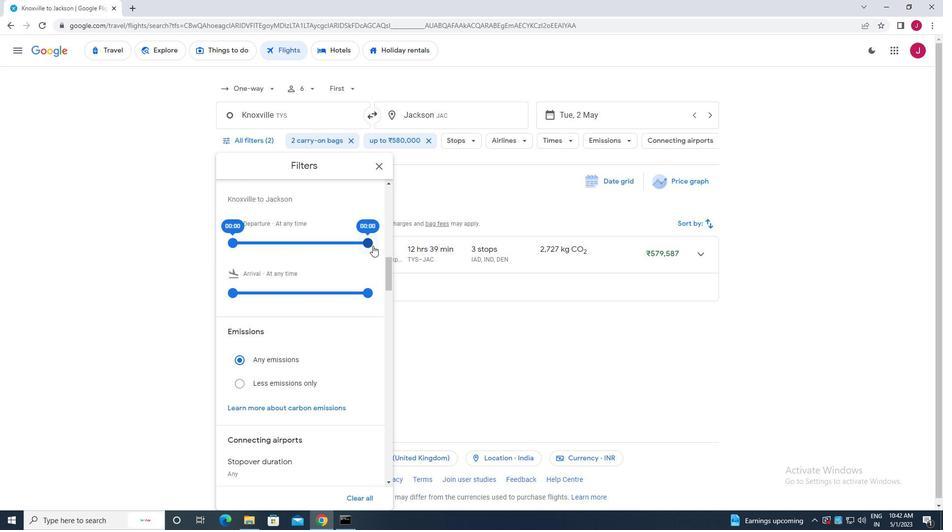 
Action: Mouse pressed left at (368, 242)
Screenshot: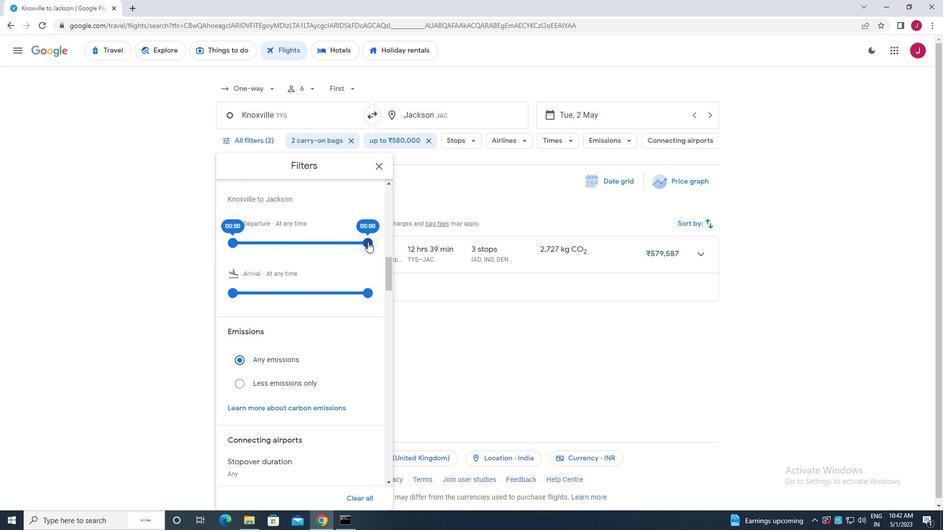 
Action: Mouse moved to (379, 168)
Screenshot: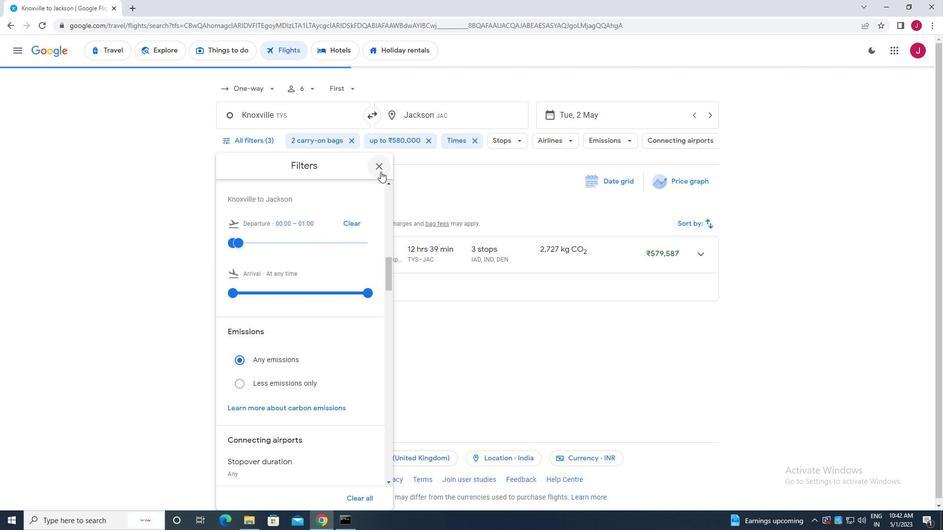 
Action: Mouse pressed left at (379, 168)
Screenshot: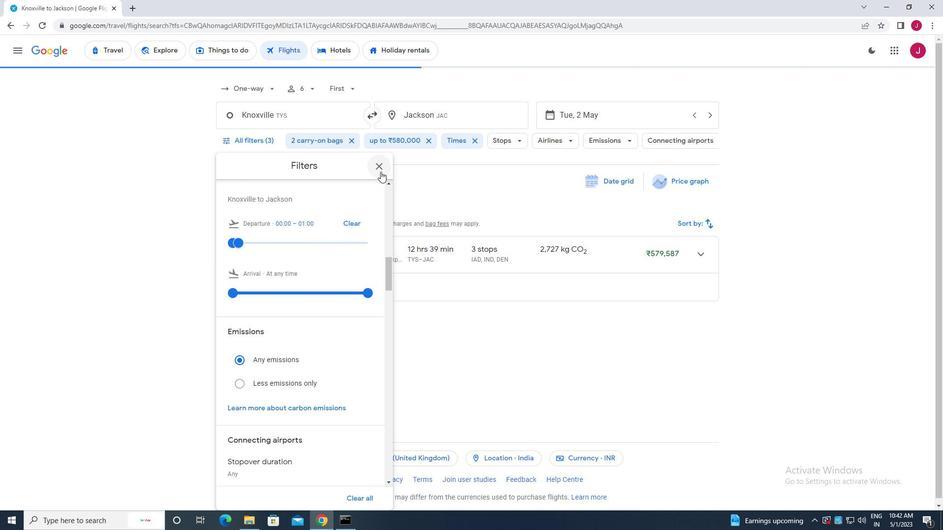 
Action: Mouse moved to (379, 165)
Screenshot: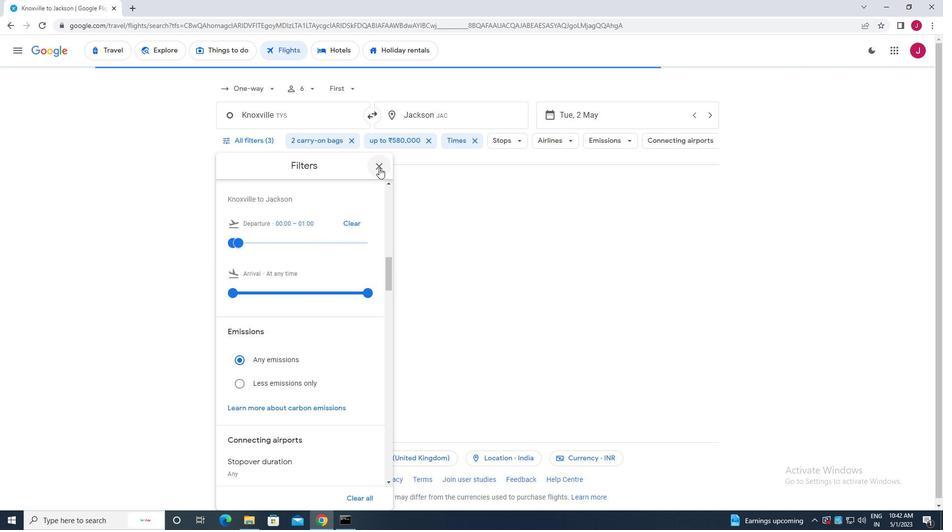 
